 Task: Look for One-way flight tickets for 2 adults, 2 children, in Premium economy from Aswan to San Jose to travel on 20-Dec-2023.  Stops: Any number of stops. Choice of flight is British Airways.  Outbound departure time preference is 10:00.
Action: Mouse moved to (224, 355)
Screenshot: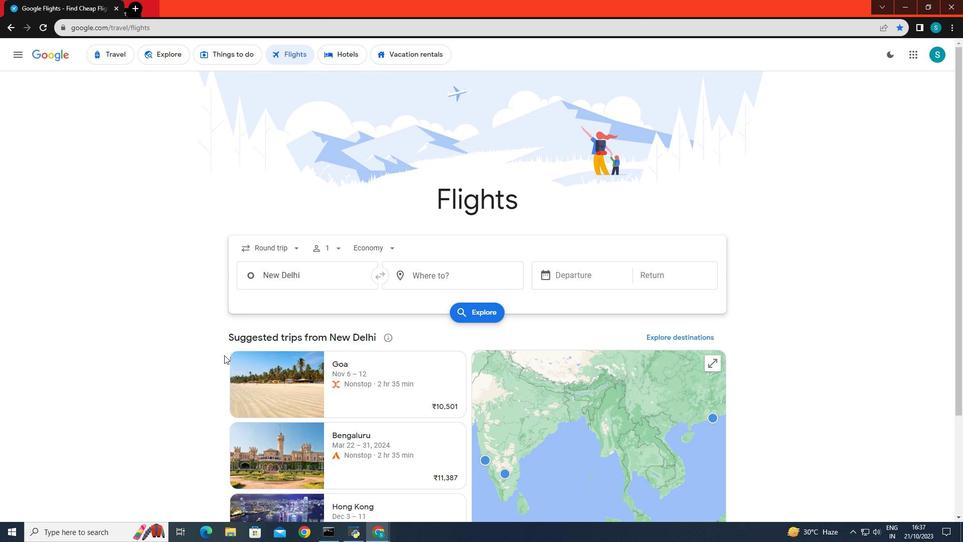 
Action: Mouse scrolled (224, 354) with delta (0, 0)
Screenshot: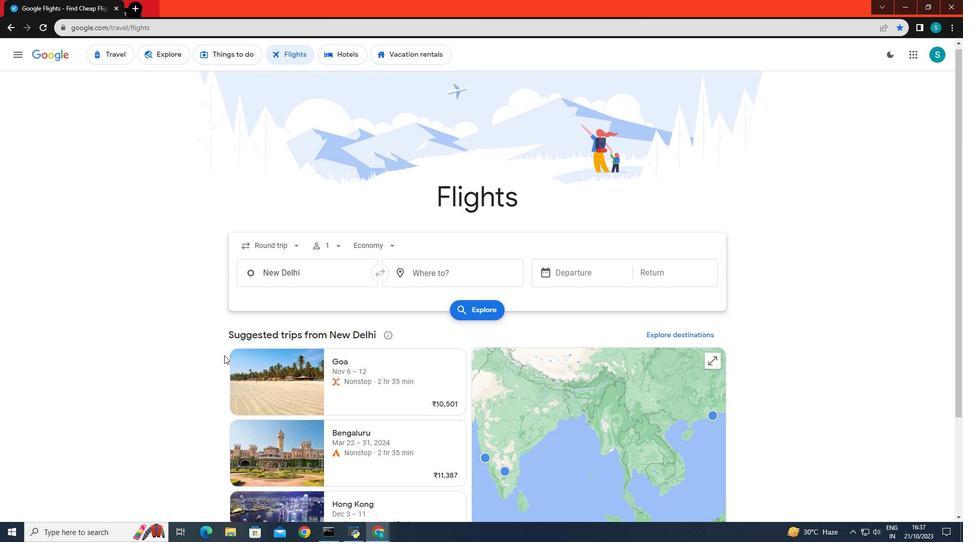 
Action: Mouse scrolled (224, 354) with delta (0, 0)
Screenshot: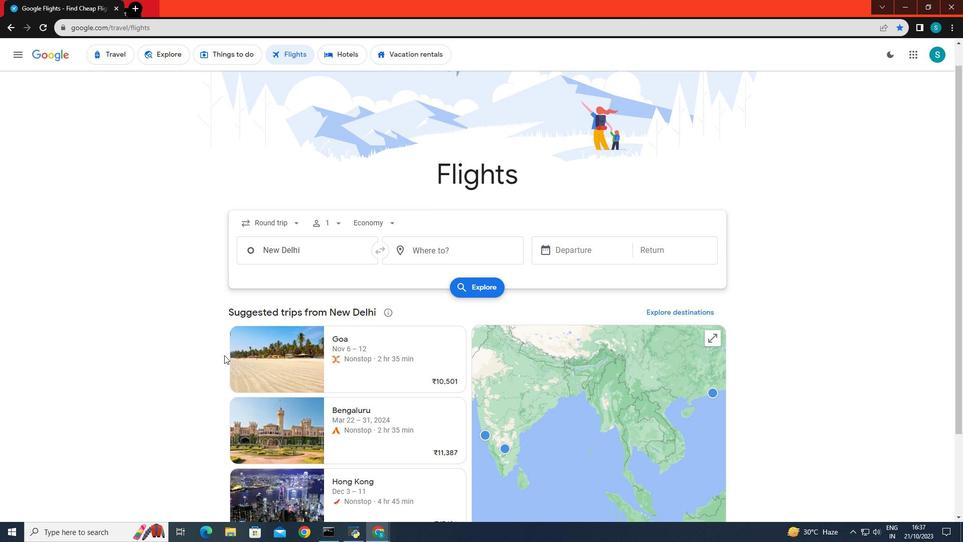
Action: Mouse moved to (286, 144)
Screenshot: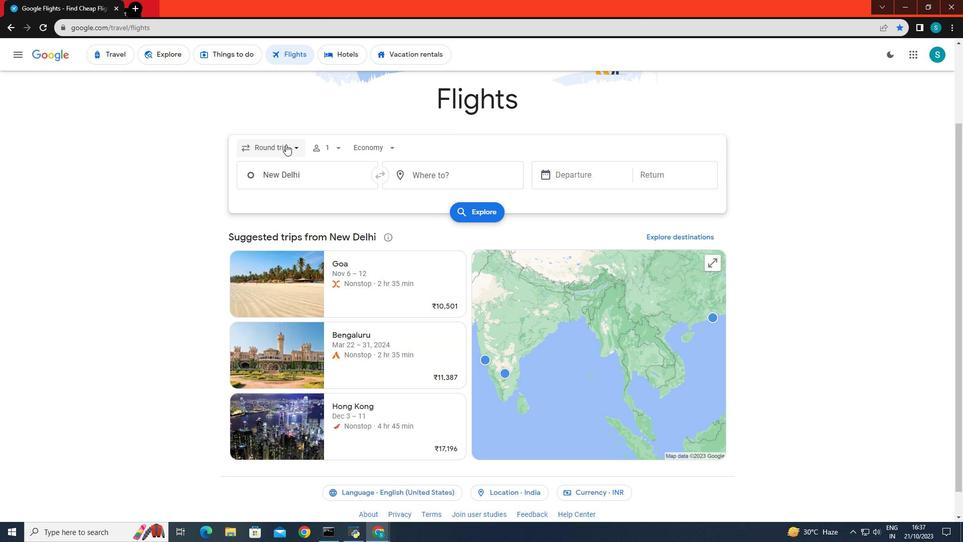 
Action: Mouse pressed left at (286, 144)
Screenshot: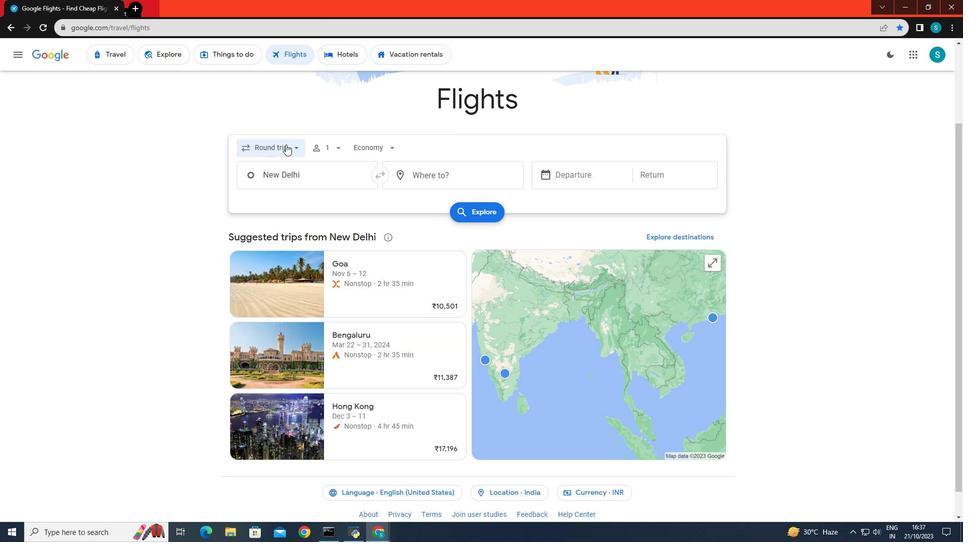 
Action: Mouse moved to (279, 195)
Screenshot: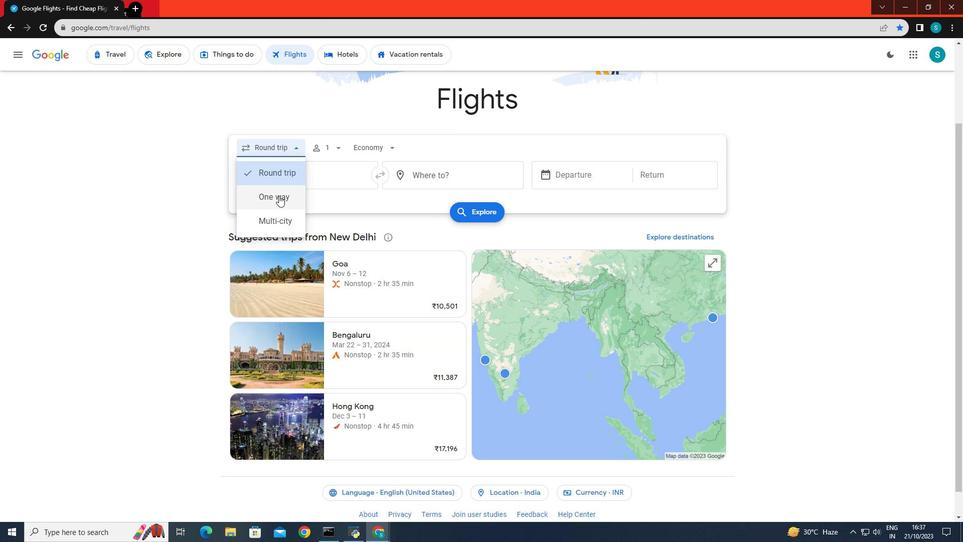 
Action: Mouse pressed left at (279, 195)
Screenshot: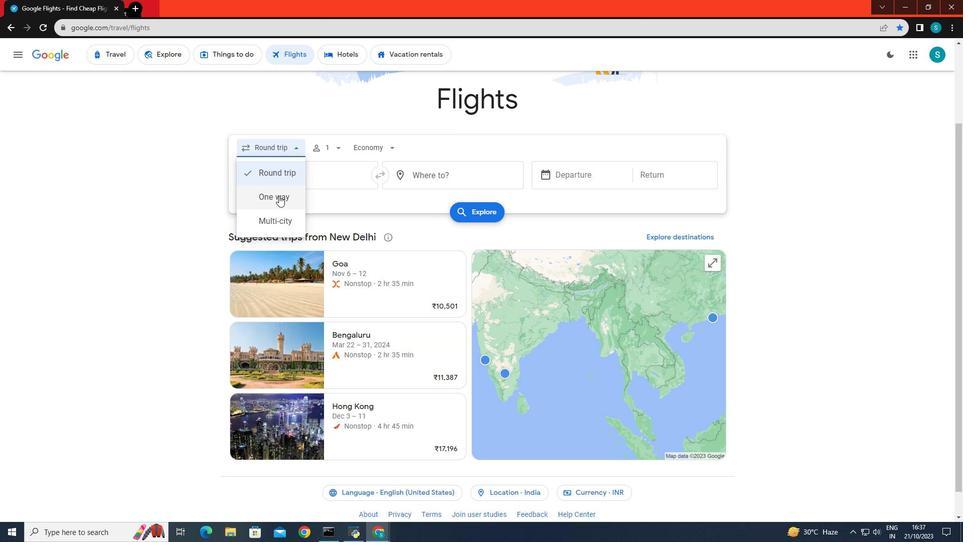 
Action: Mouse moved to (331, 143)
Screenshot: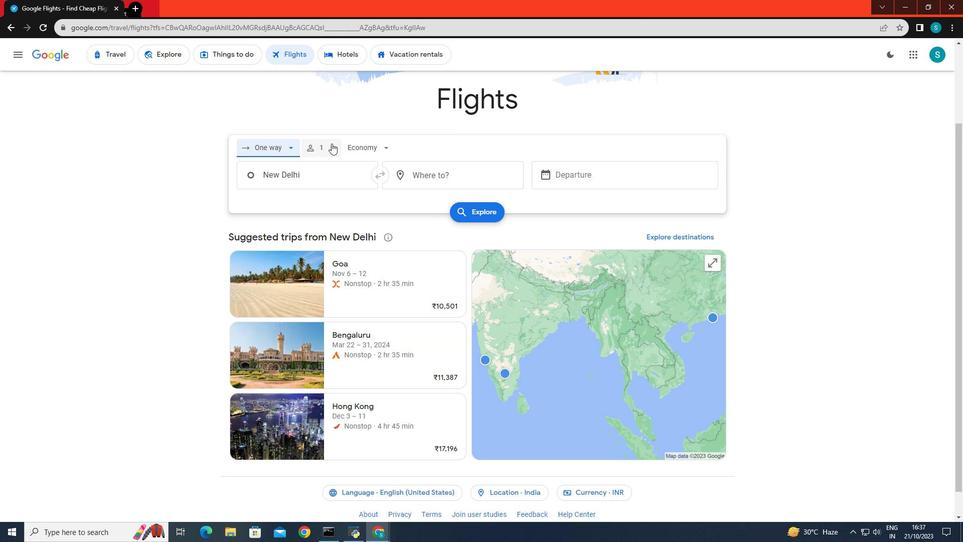 
Action: Mouse pressed left at (331, 143)
Screenshot: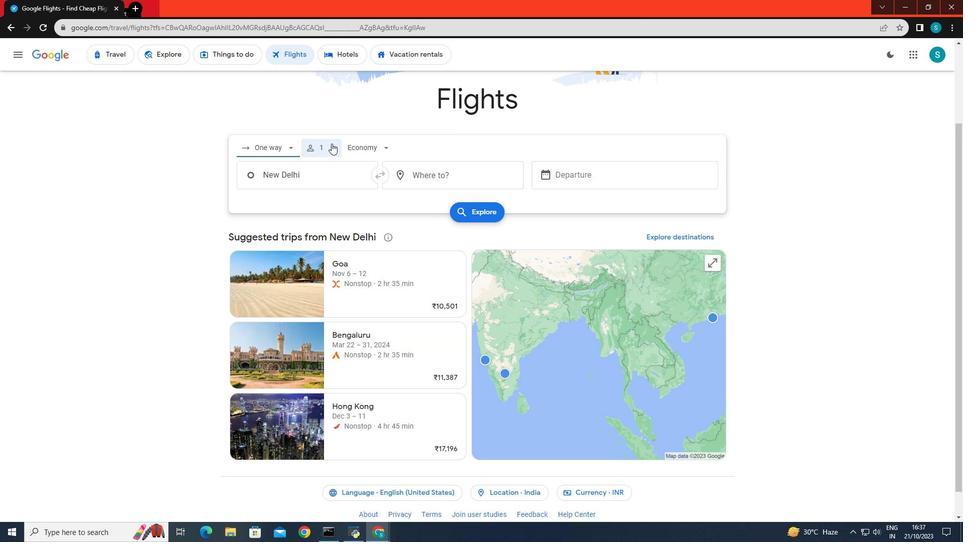 
Action: Mouse moved to (408, 171)
Screenshot: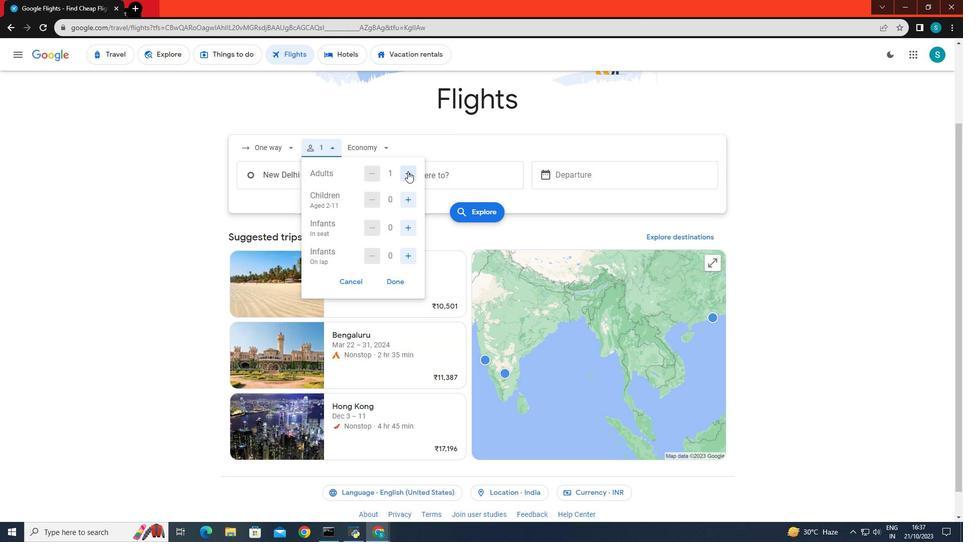 
Action: Mouse pressed left at (408, 171)
Screenshot: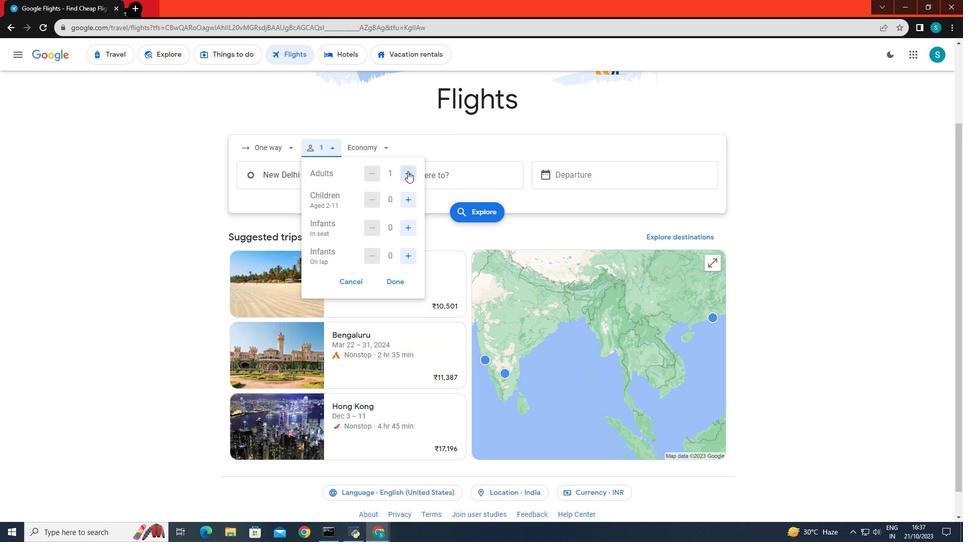 
Action: Mouse moved to (408, 201)
Screenshot: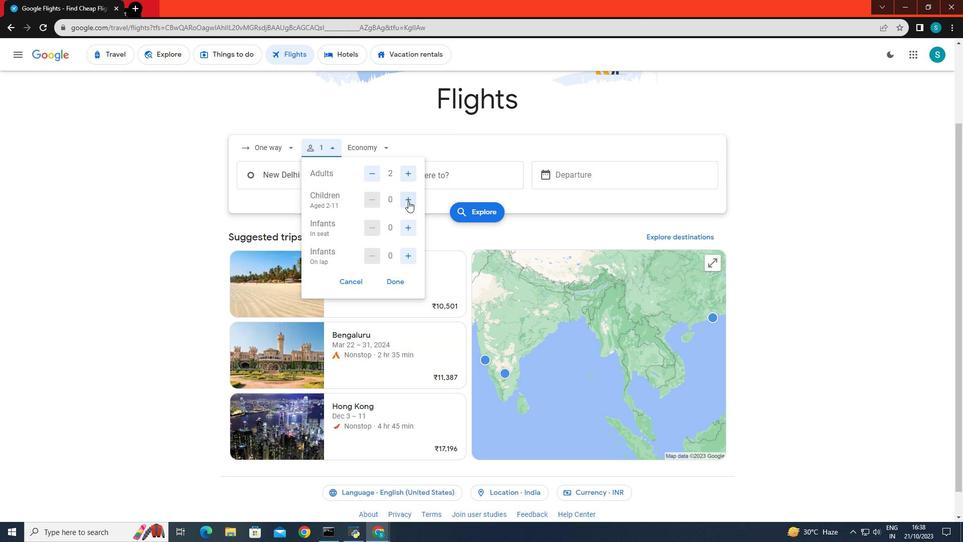 
Action: Mouse pressed left at (408, 201)
Screenshot: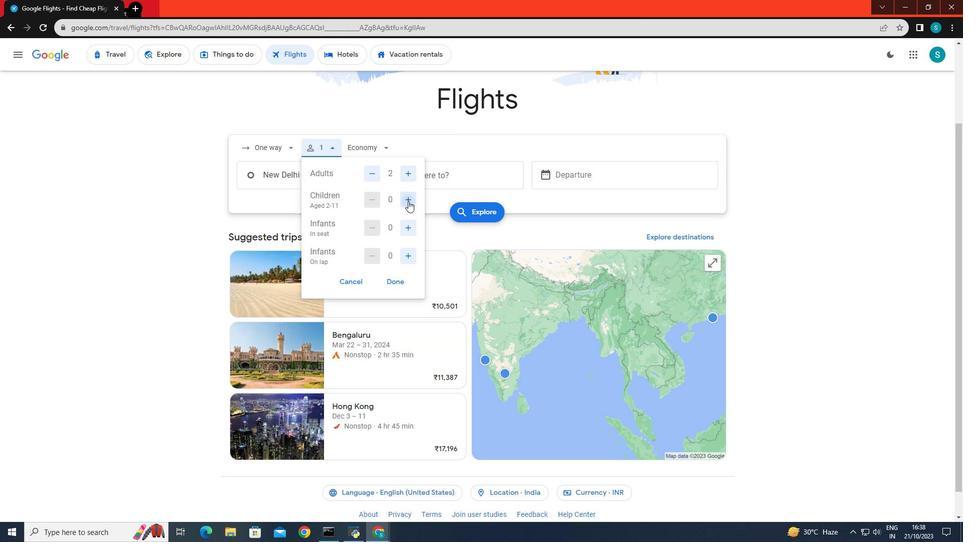 
Action: Mouse pressed left at (408, 201)
Screenshot: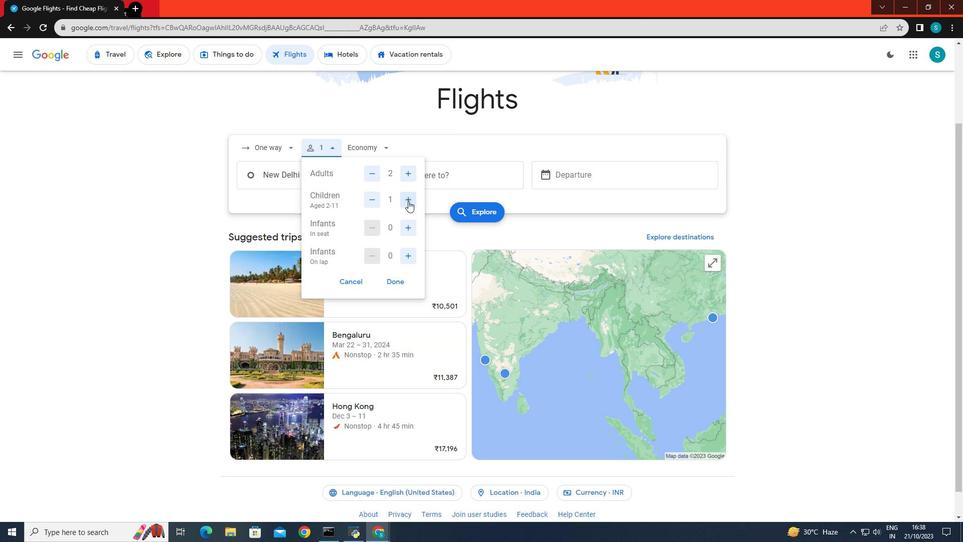 
Action: Mouse moved to (399, 284)
Screenshot: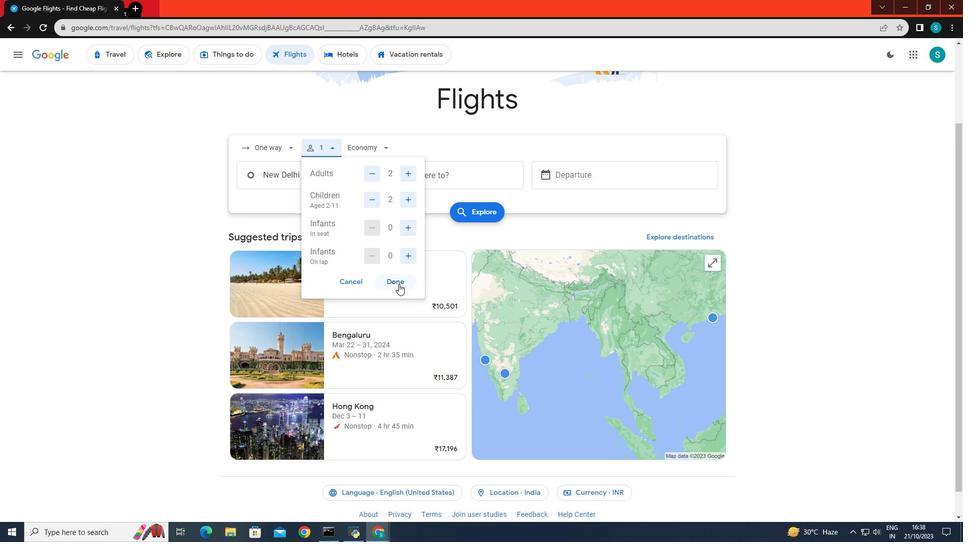 
Action: Mouse pressed left at (399, 284)
Screenshot: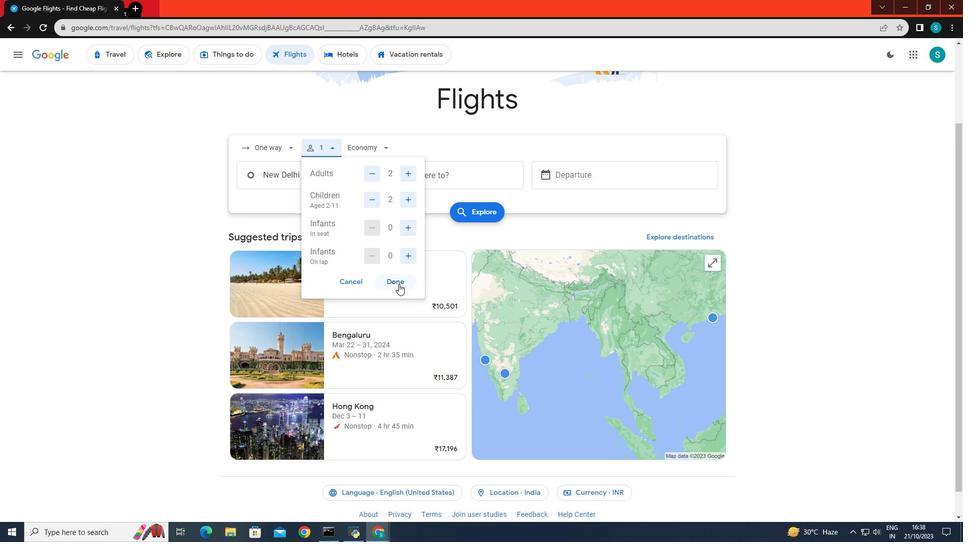 
Action: Mouse moved to (385, 145)
Screenshot: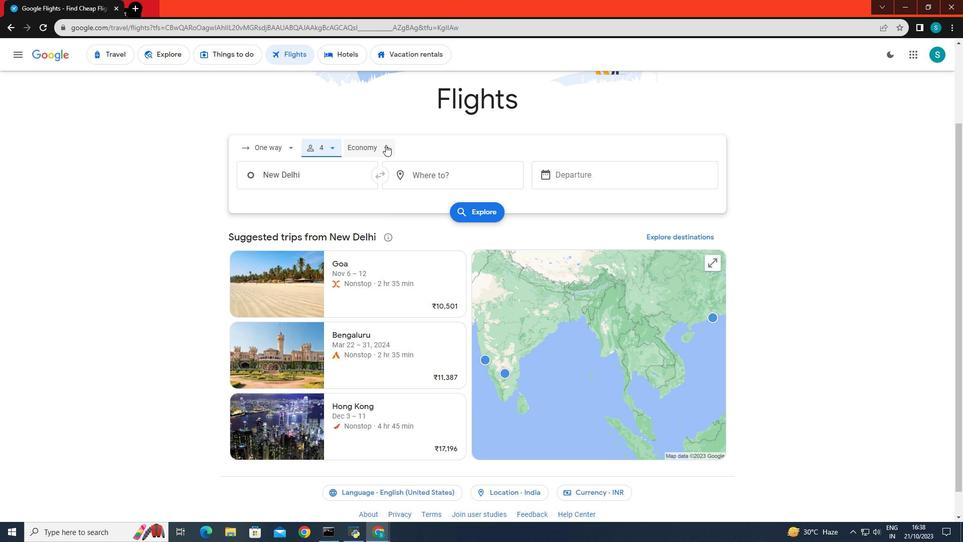 
Action: Mouse pressed left at (385, 145)
Screenshot: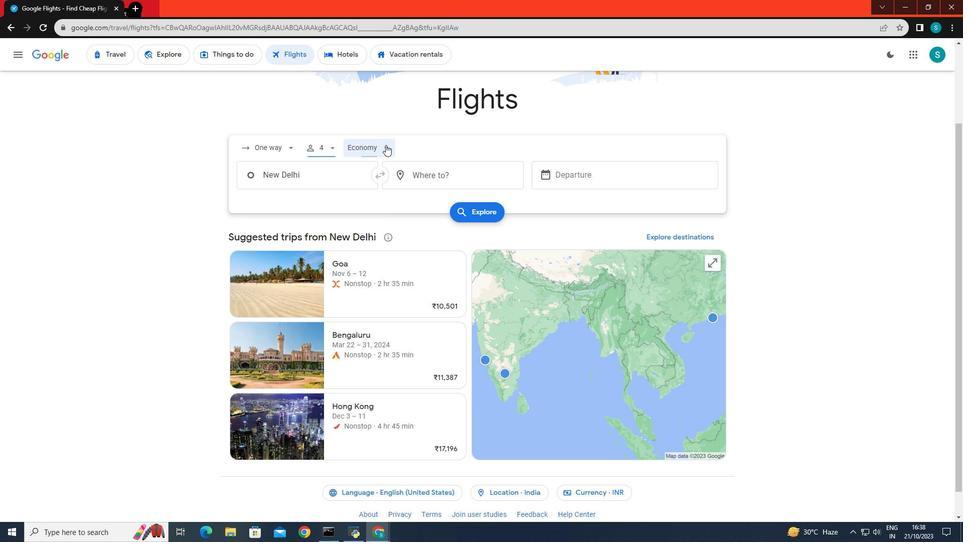 
Action: Mouse moved to (385, 198)
Screenshot: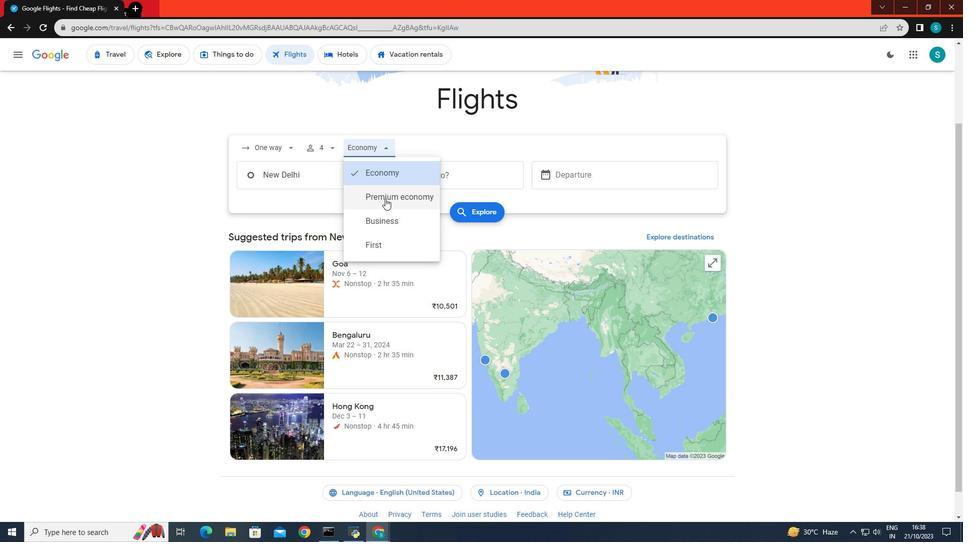 
Action: Mouse pressed left at (385, 198)
Screenshot: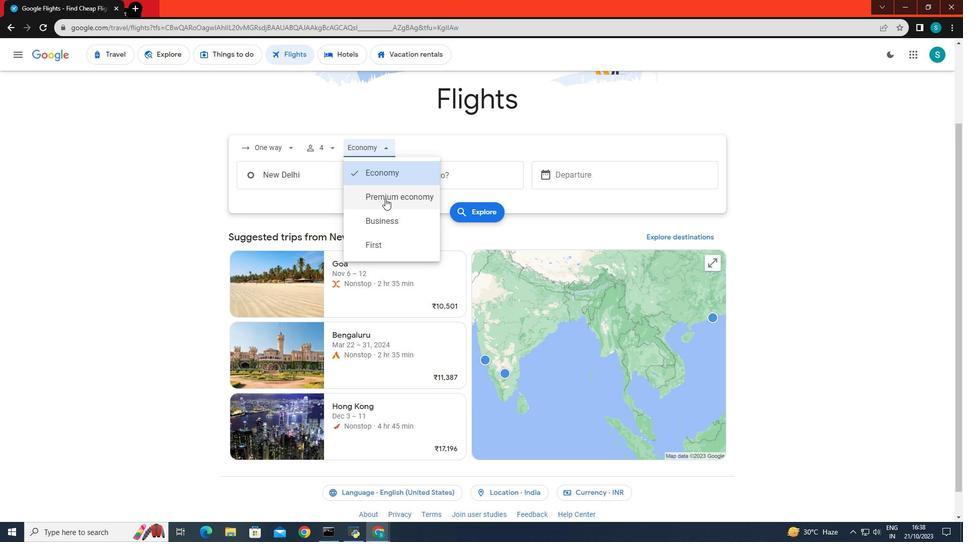 
Action: Mouse moved to (348, 175)
Screenshot: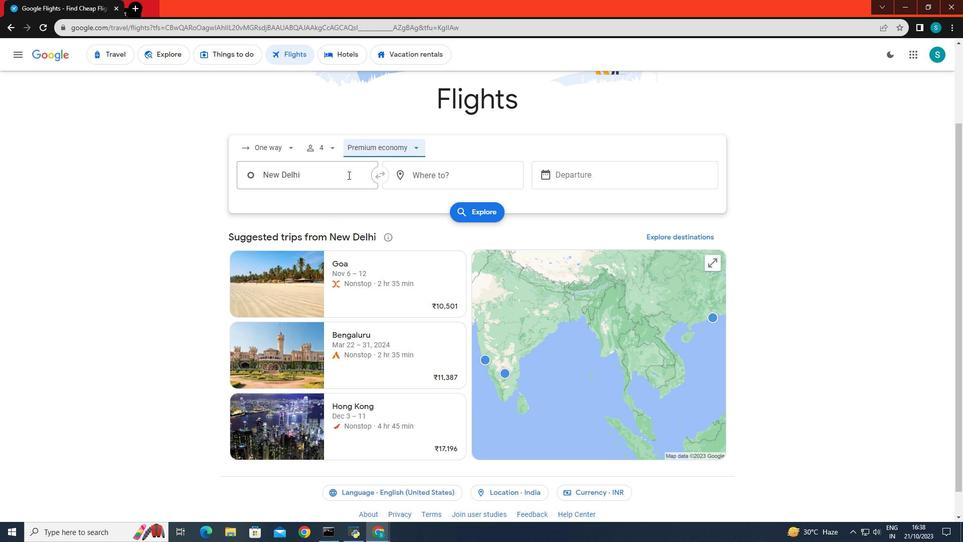 
Action: Mouse pressed left at (348, 175)
Screenshot: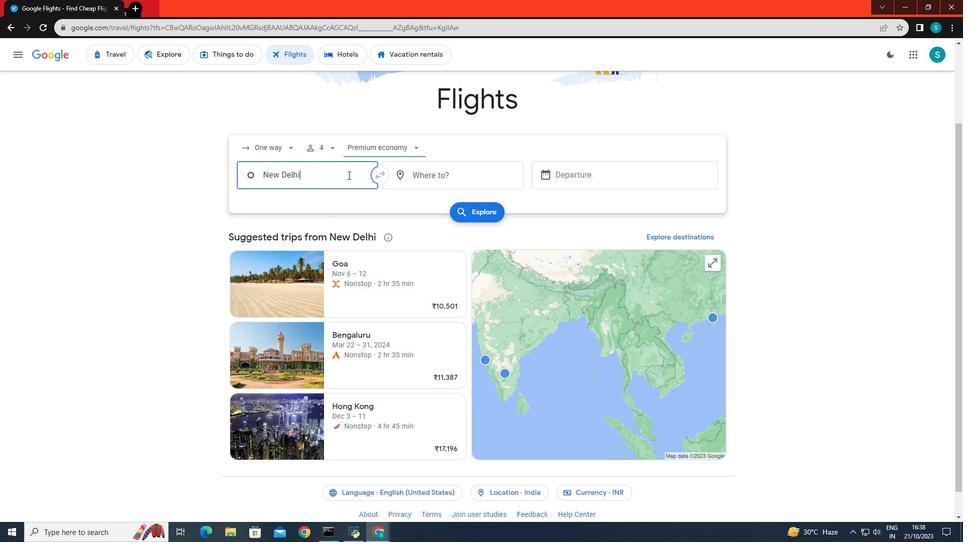 
Action: Key pressed <Key.backspace><Key.caps_lock>A<Key.backspace><Key.caps_lock>a<Key.caps_lock>SWA
Screenshot: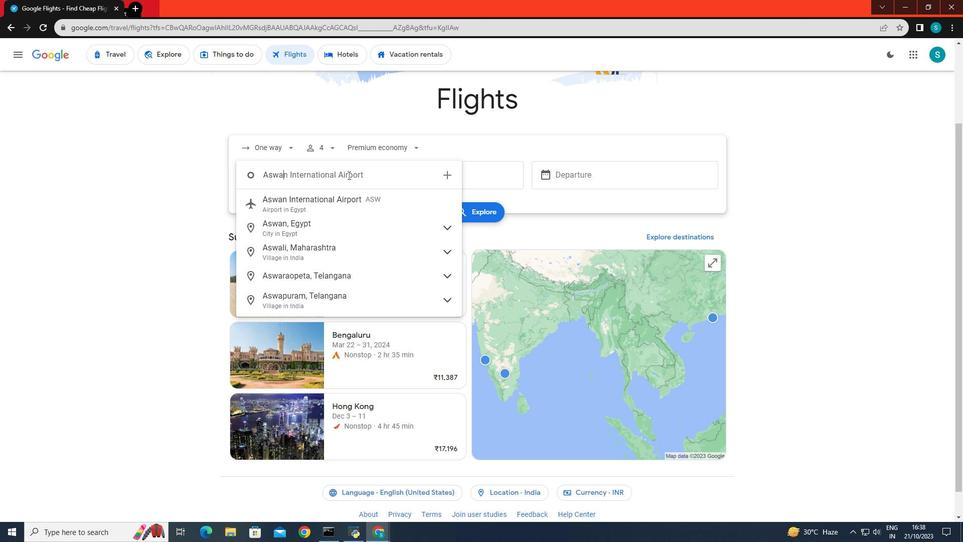 
Action: Mouse moved to (329, 226)
Screenshot: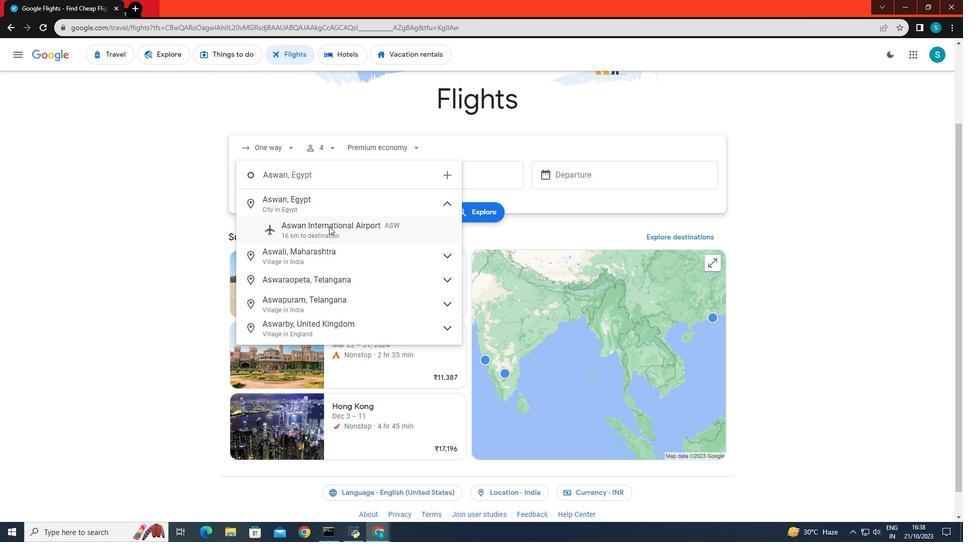 
Action: Mouse pressed left at (329, 226)
Screenshot: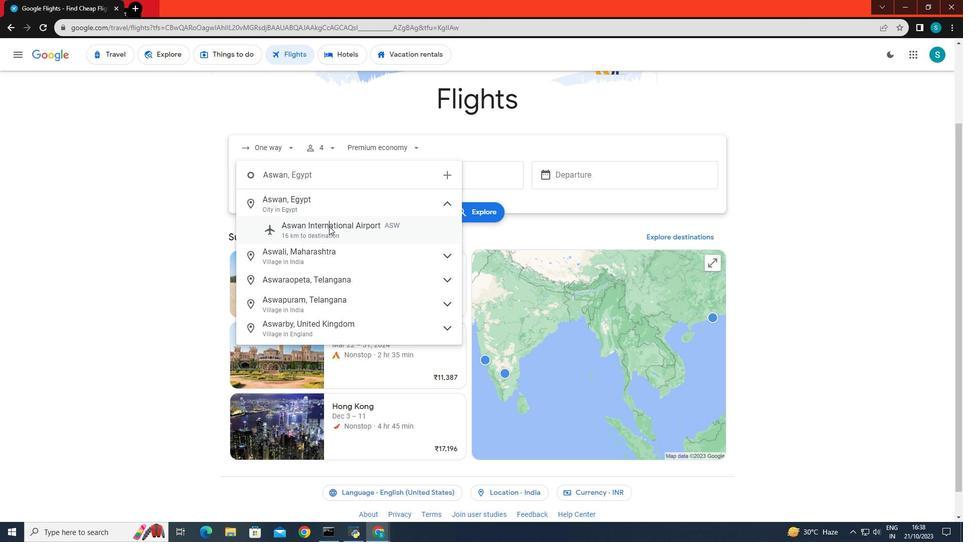 
Action: Mouse moved to (417, 175)
Screenshot: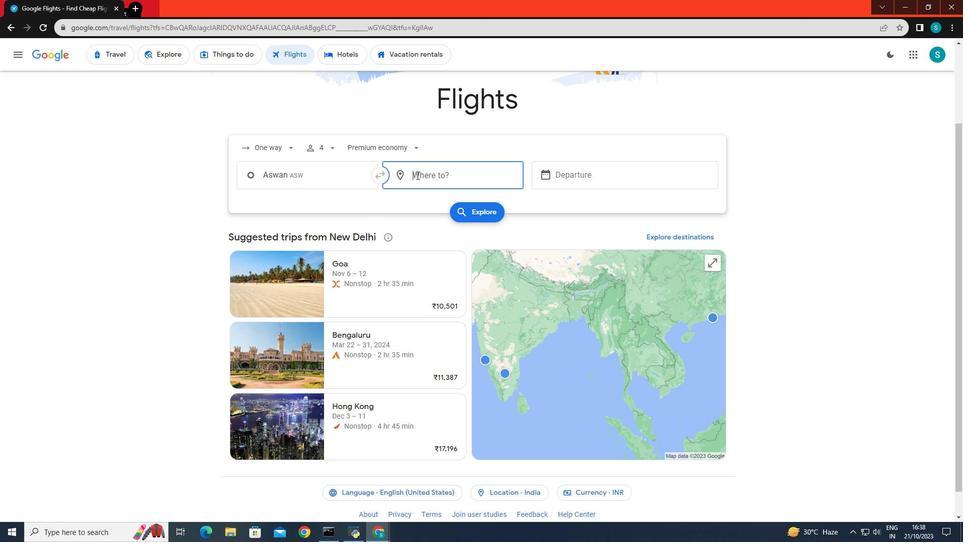 
Action: Mouse pressed left at (417, 175)
Screenshot: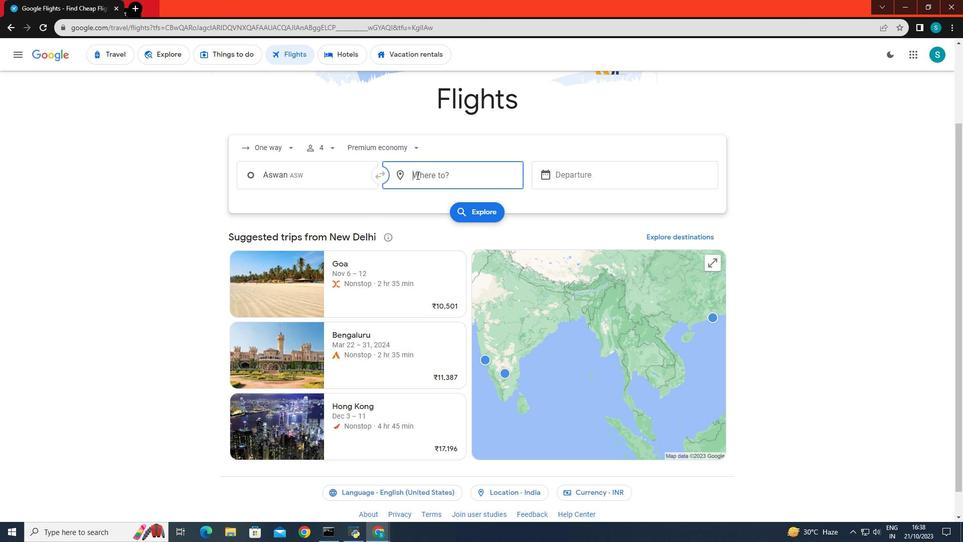 
Action: Key pressed <Key.caps_lock>s<Key.caps_lock>N<Key.backspace>AN<Key.space><Key.caps_lock>joe<Key.backspace><Key.backspace><Key.caps_lock>OSE
Screenshot: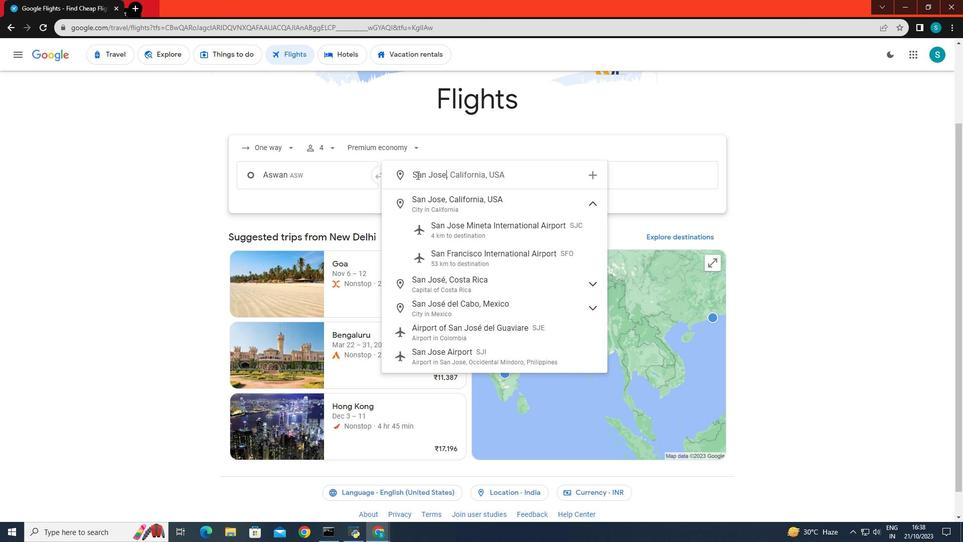 
Action: Mouse moved to (436, 231)
Screenshot: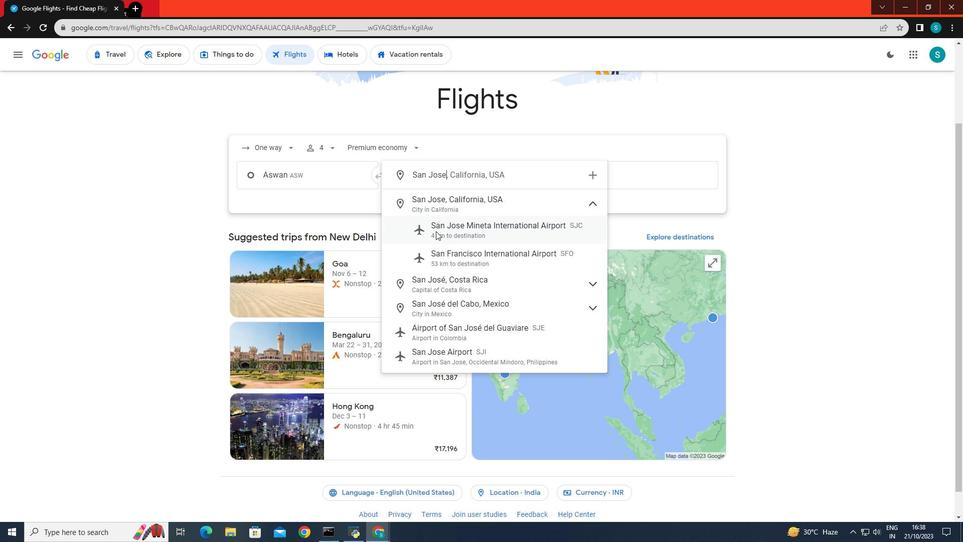 
Action: Mouse pressed left at (436, 231)
Screenshot: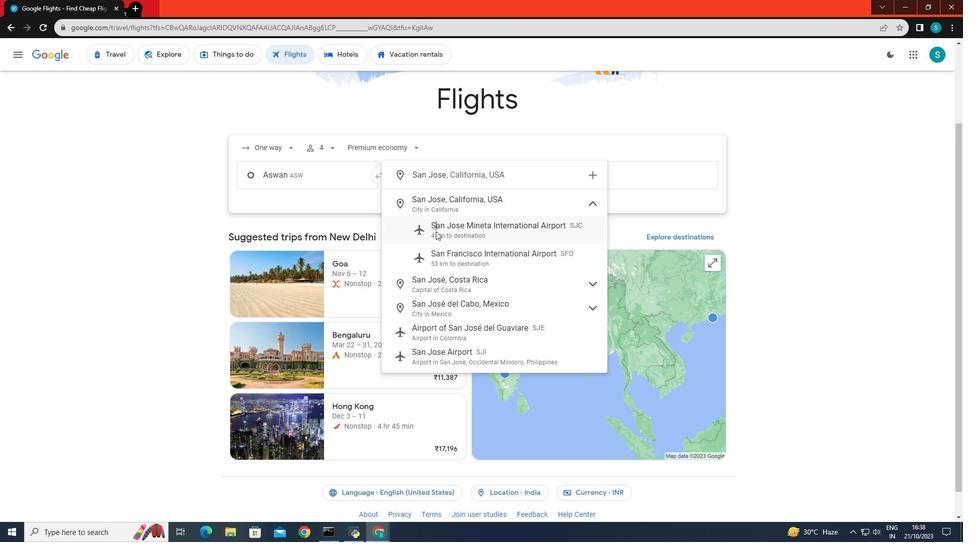 
Action: Mouse moved to (573, 176)
Screenshot: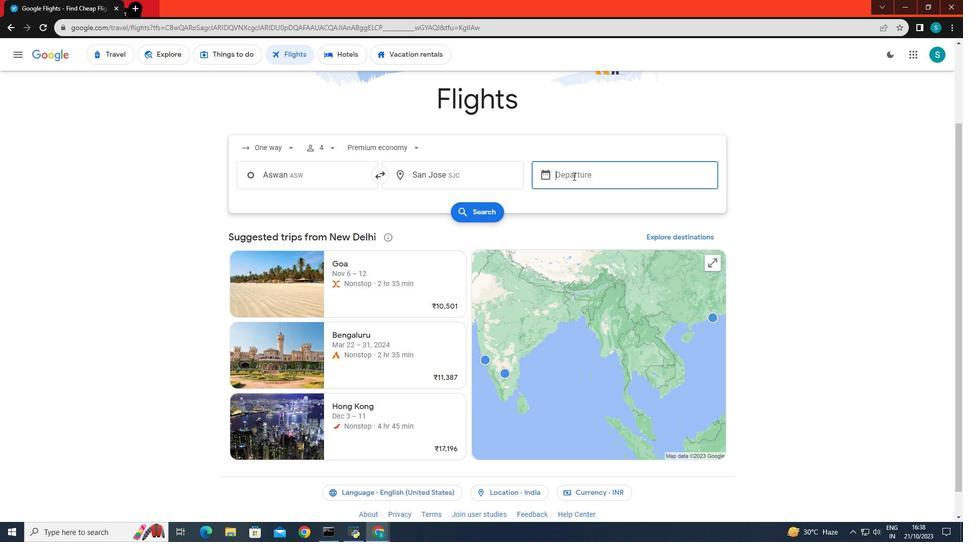 
Action: Mouse pressed left at (573, 176)
Screenshot: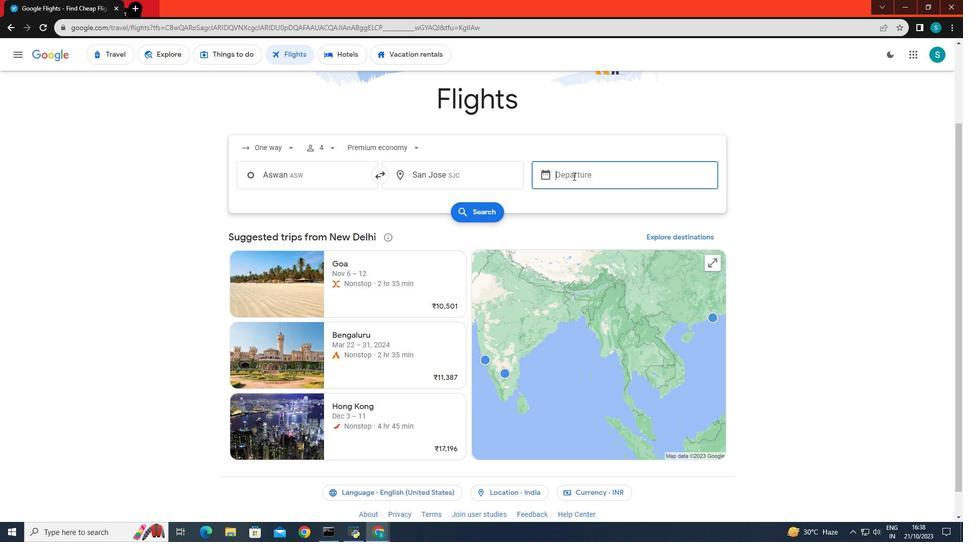 
Action: Mouse moved to (729, 301)
Screenshot: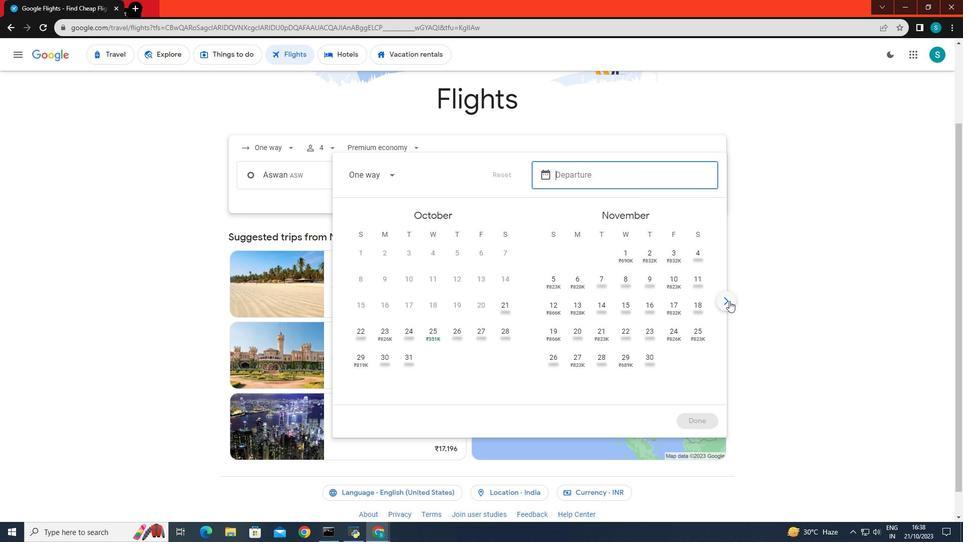 
Action: Mouse pressed left at (729, 301)
Screenshot: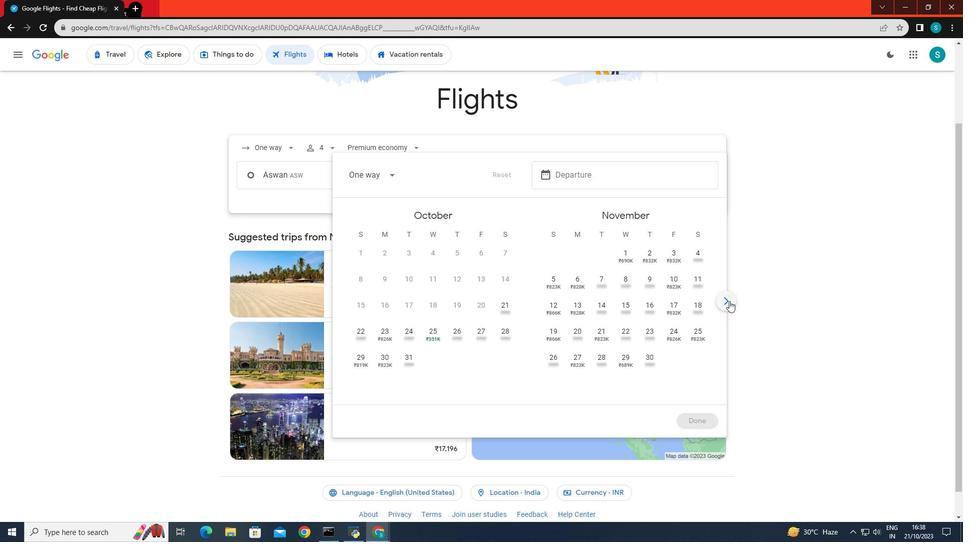 
Action: Mouse moved to (620, 335)
Screenshot: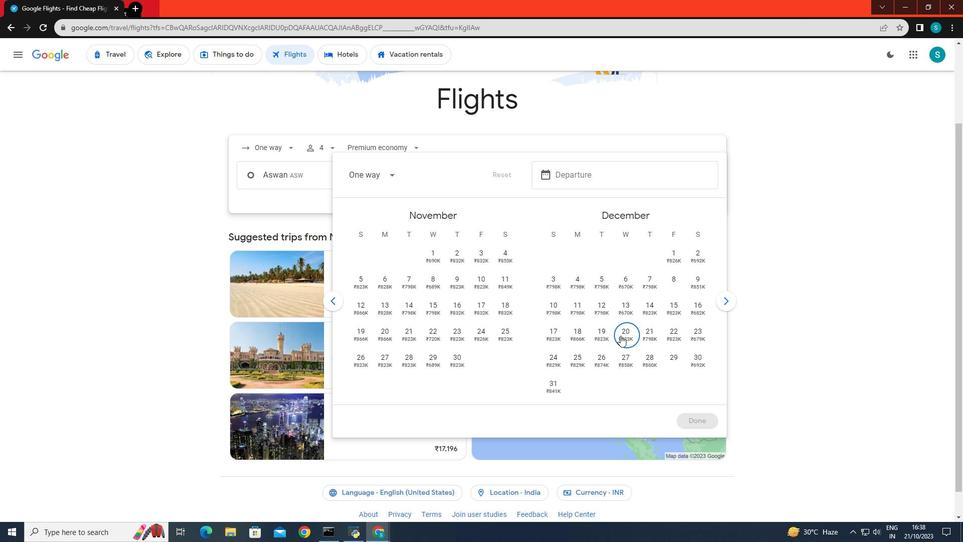 
Action: Mouse pressed left at (620, 335)
Screenshot: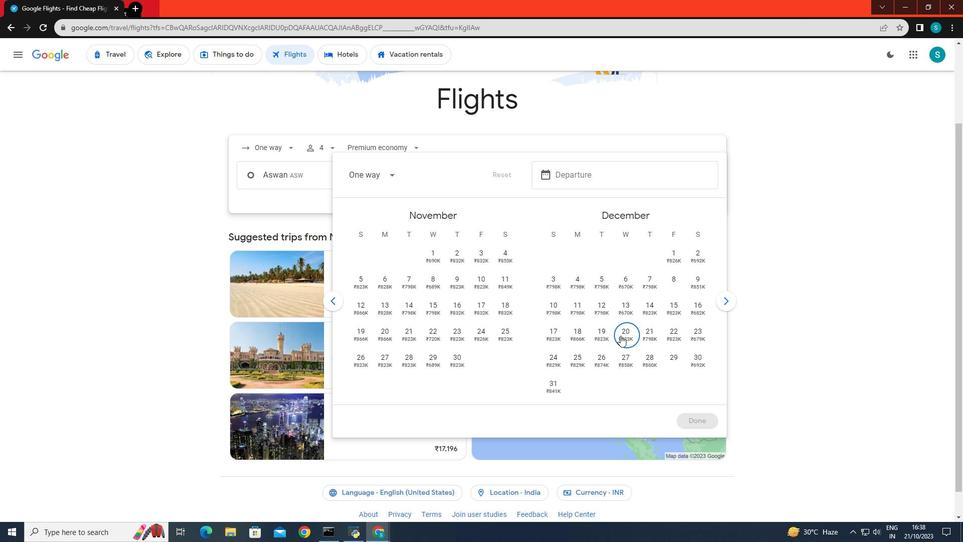
Action: Mouse moved to (697, 417)
Screenshot: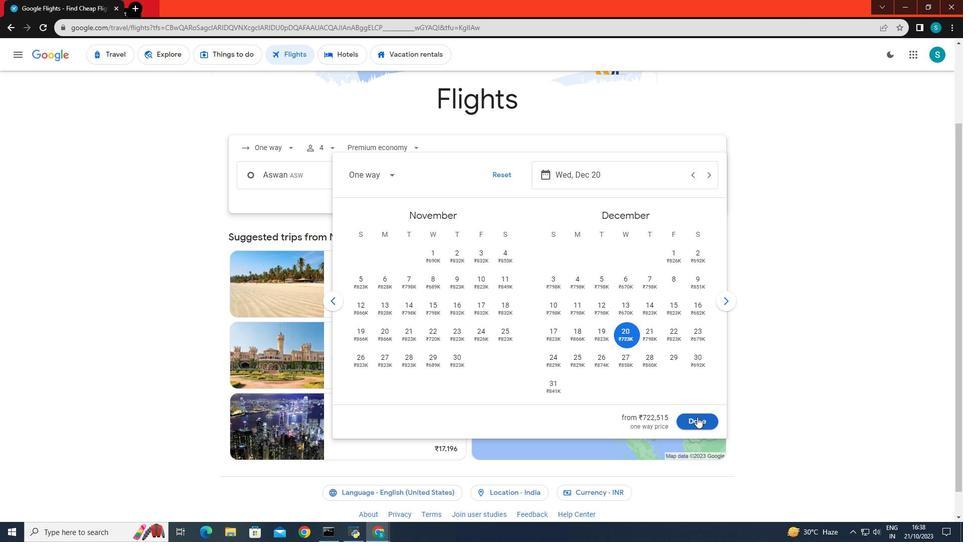 
Action: Mouse pressed left at (697, 417)
Screenshot: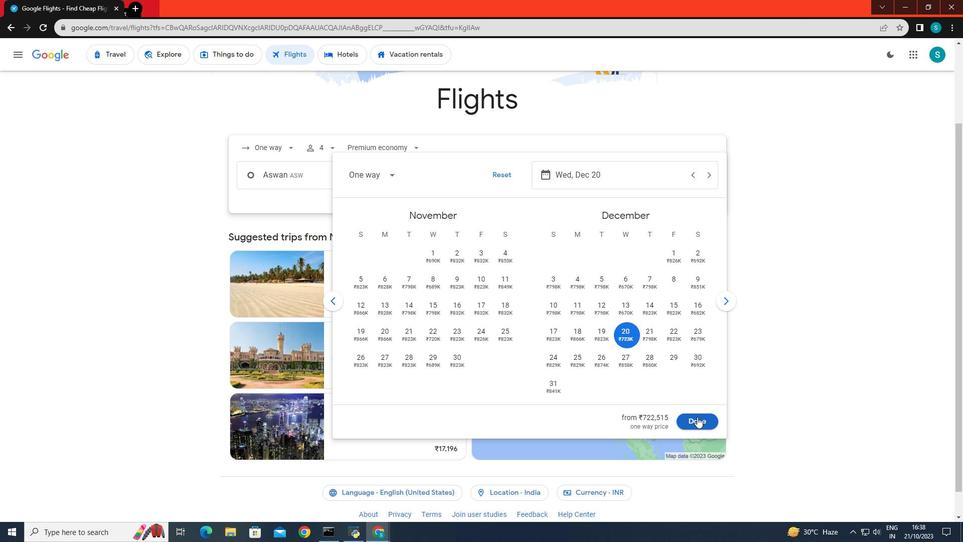 
Action: Mouse moved to (492, 212)
Screenshot: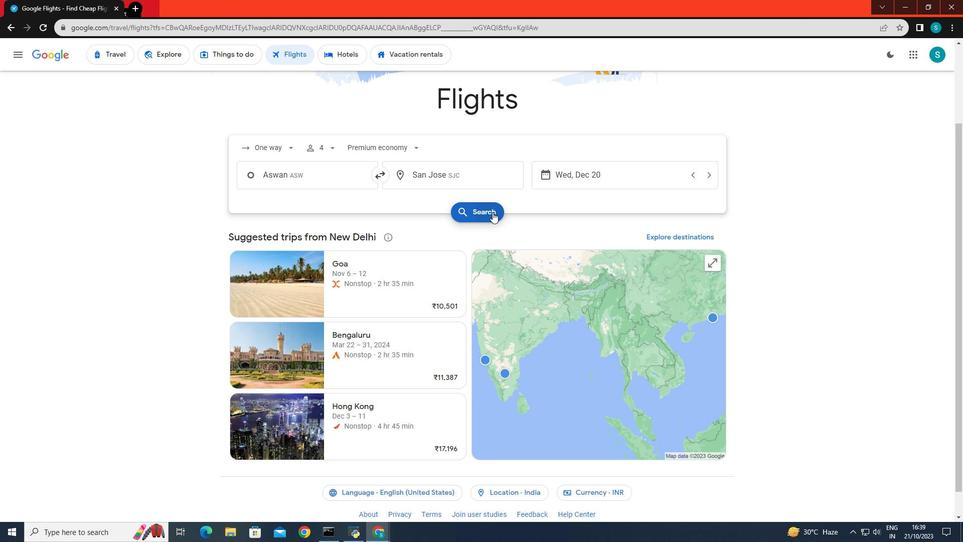 
Action: Mouse pressed left at (492, 212)
Screenshot: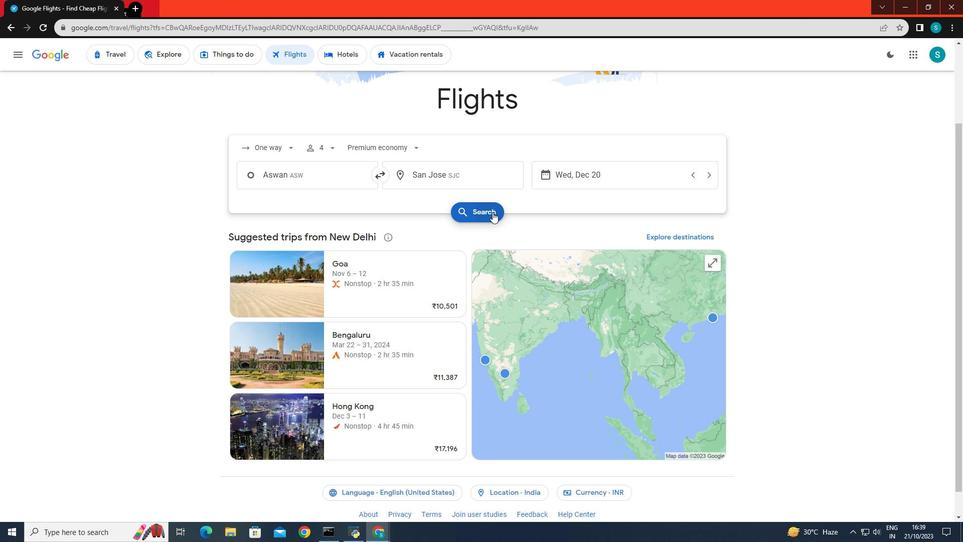 
Action: Mouse moved to (318, 149)
Screenshot: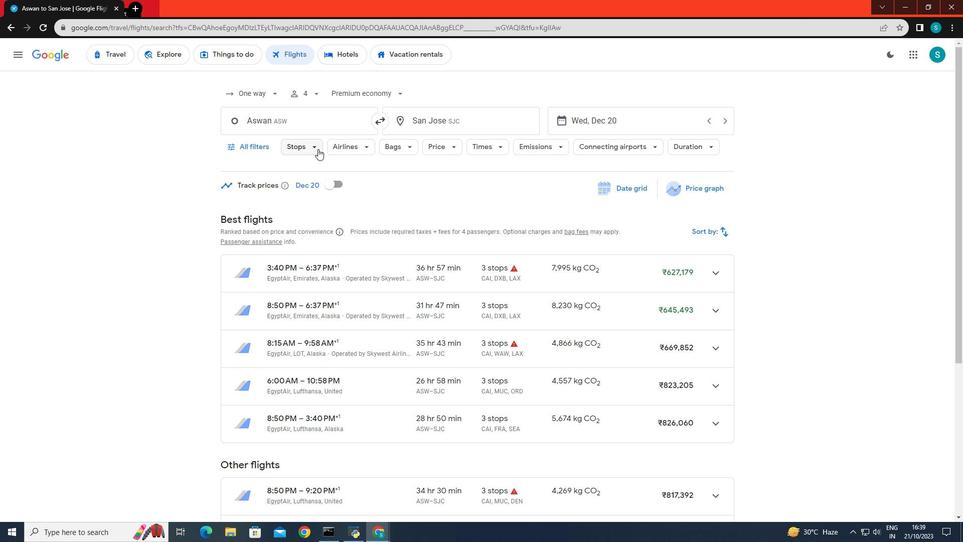 
Action: Mouse pressed left at (318, 149)
Screenshot: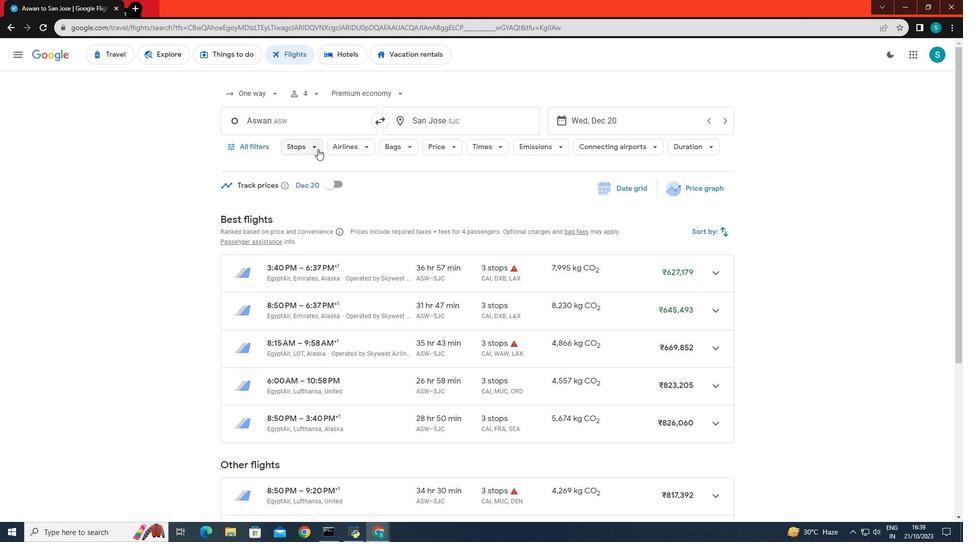 
Action: Mouse moved to (304, 197)
Screenshot: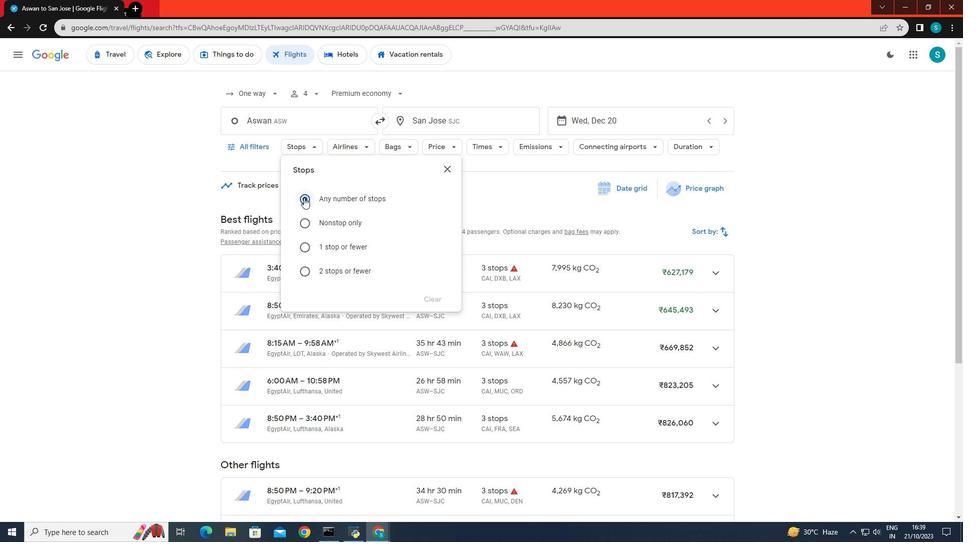 
Action: Mouse pressed left at (304, 197)
Screenshot: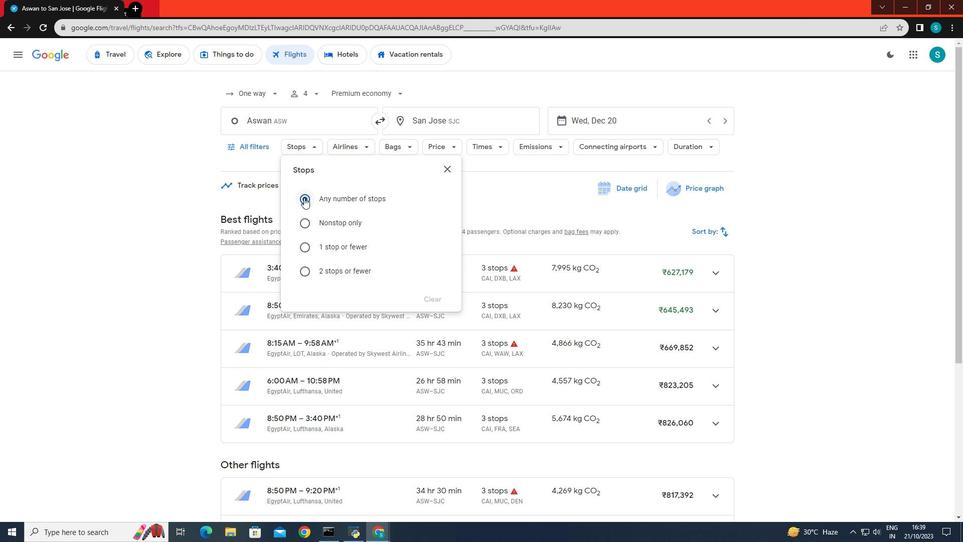 
Action: Mouse moved to (93, 198)
Screenshot: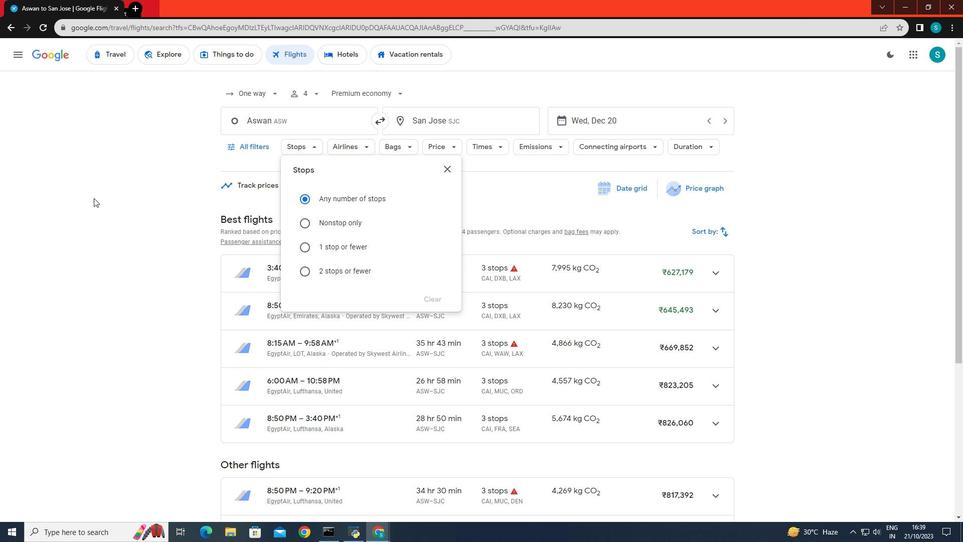 
Action: Mouse pressed left at (93, 198)
Screenshot: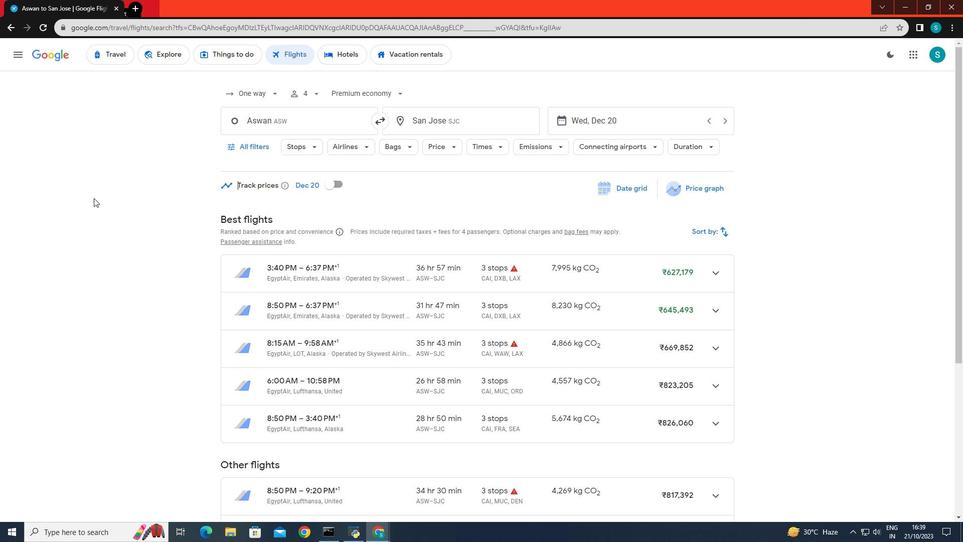 
Action: Mouse moved to (371, 145)
Screenshot: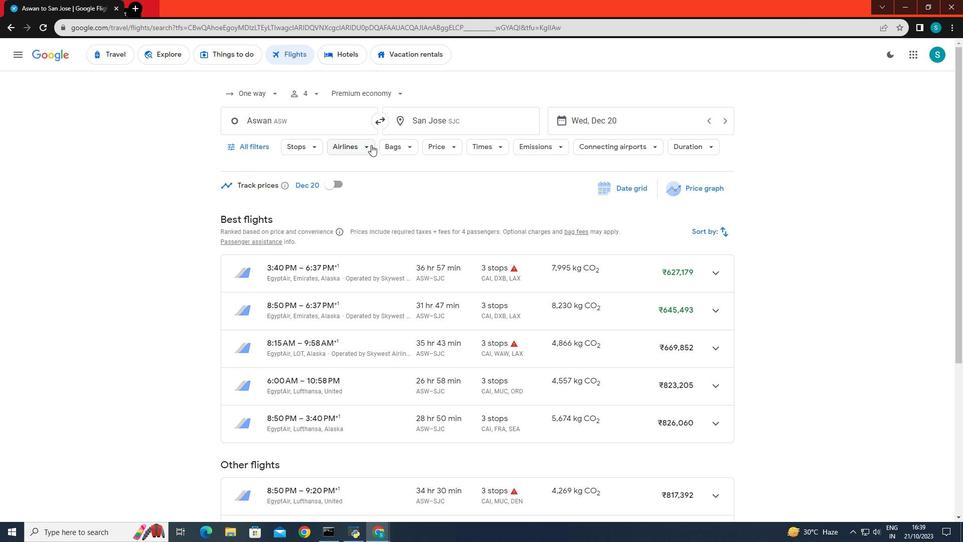 
Action: Mouse pressed left at (371, 145)
Screenshot: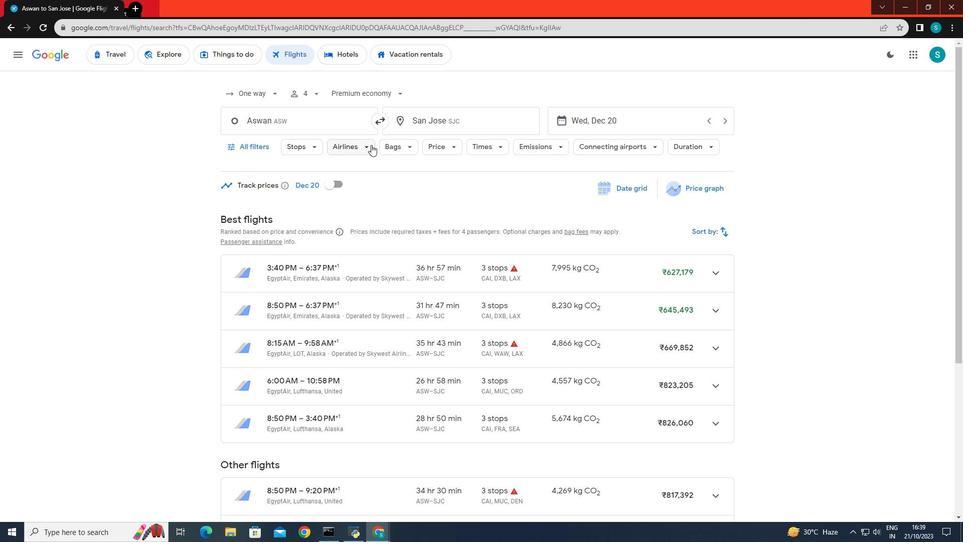 
Action: Mouse moved to (361, 318)
Screenshot: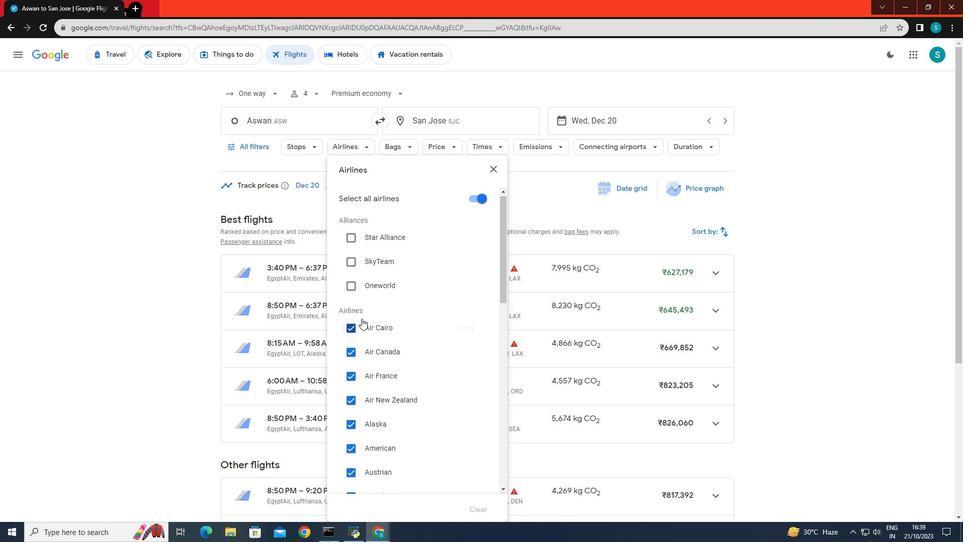 
Action: Mouse scrolled (361, 318) with delta (0, 0)
Screenshot: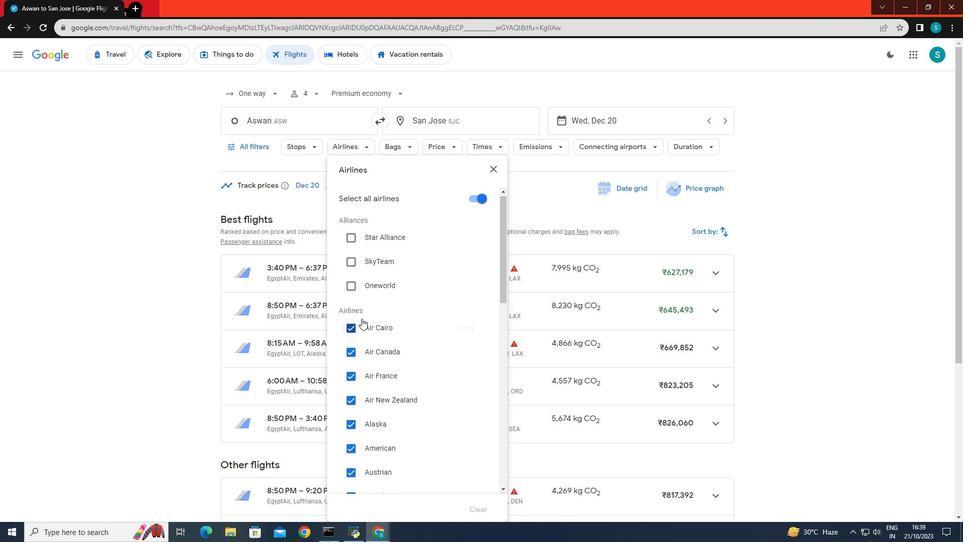 
Action: Mouse scrolled (361, 318) with delta (0, 0)
Screenshot: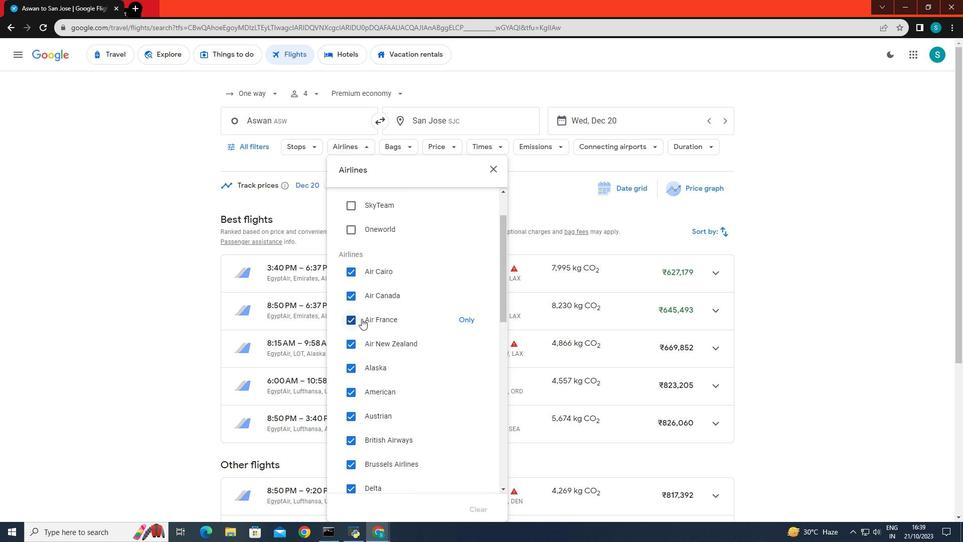 
Action: Mouse scrolled (361, 318) with delta (0, 0)
Screenshot: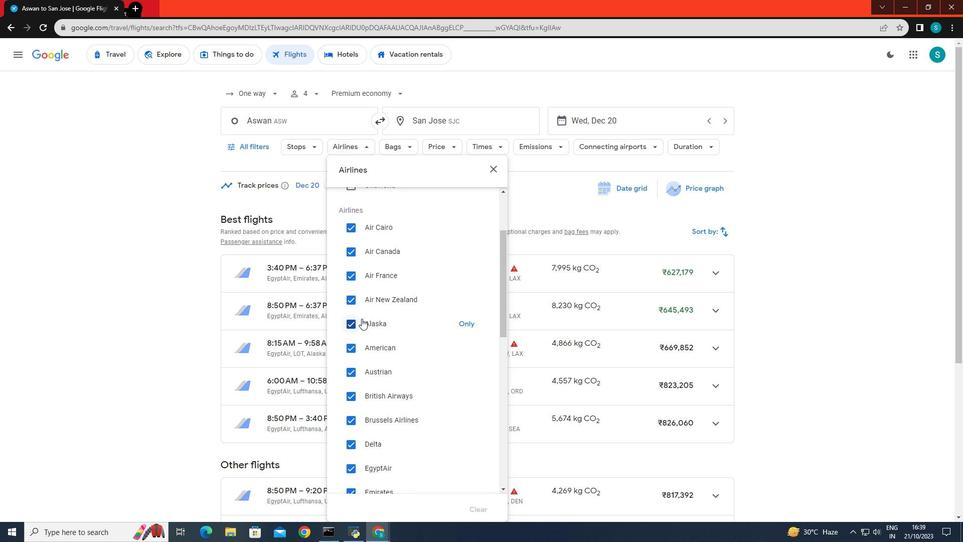 
Action: Mouse scrolled (361, 318) with delta (0, 0)
Screenshot: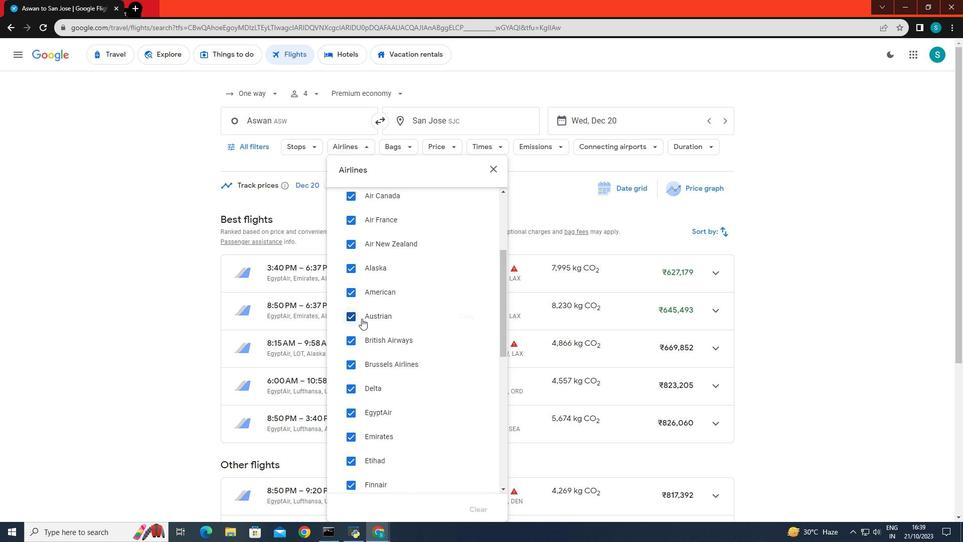 
Action: Mouse scrolled (361, 318) with delta (0, 0)
Screenshot: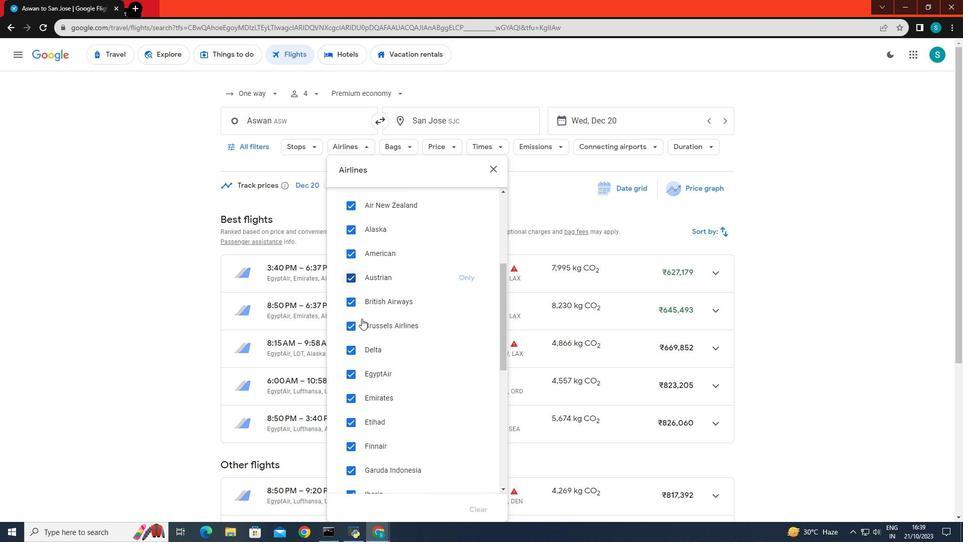 
Action: Mouse moved to (460, 242)
Screenshot: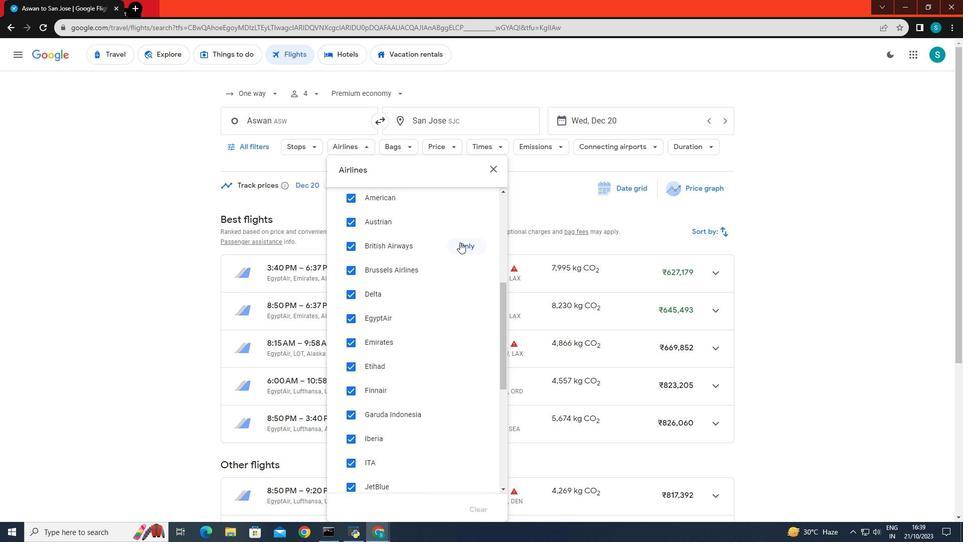 
Action: Mouse pressed left at (460, 242)
Screenshot: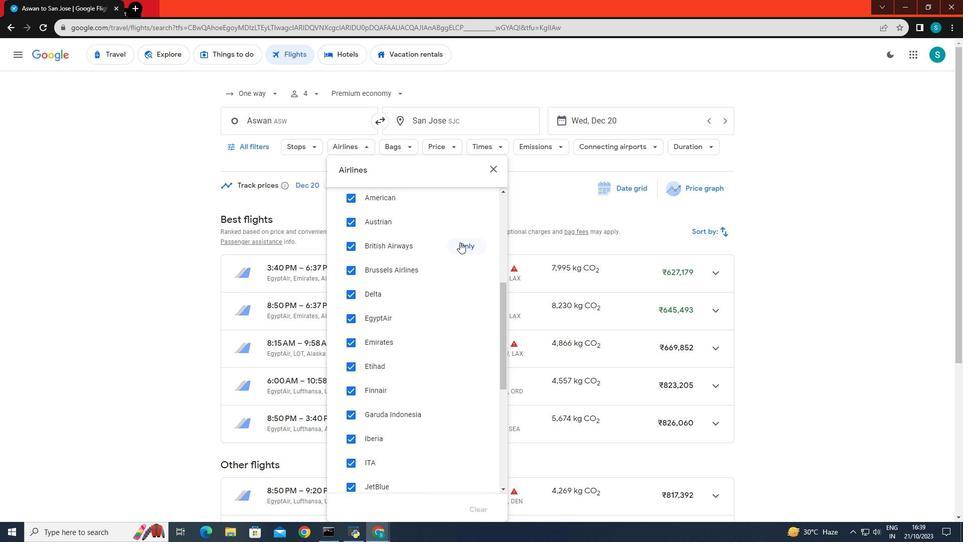 
Action: Mouse moved to (617, 270)
Screenshot: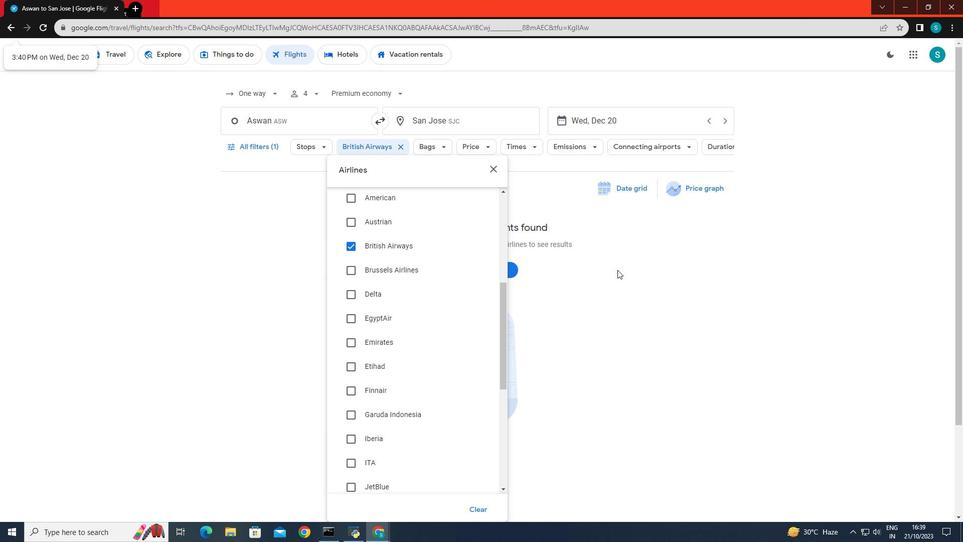 
Action: Mouse pressed left at (617, 270)
Screenshot: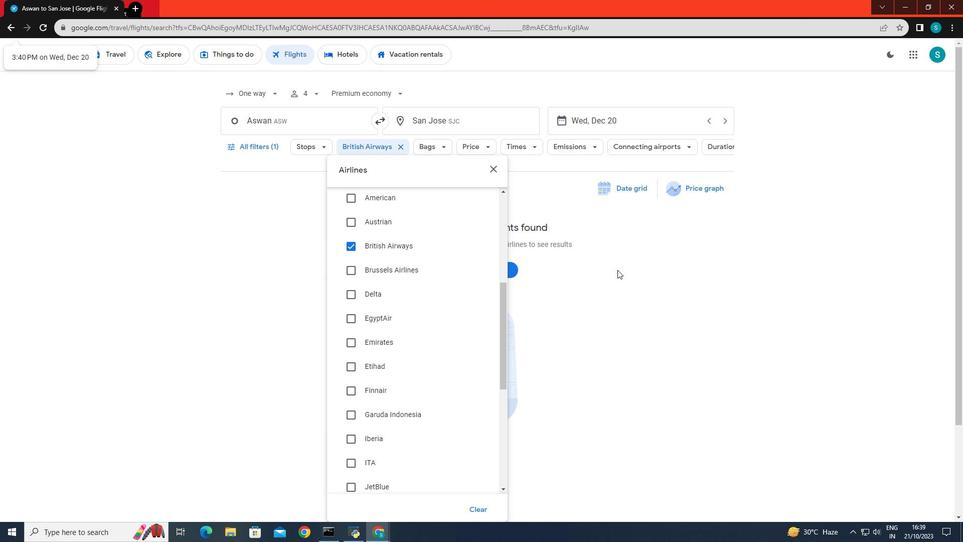 
Action: Mouse moved to (517, 149)
Screenshot: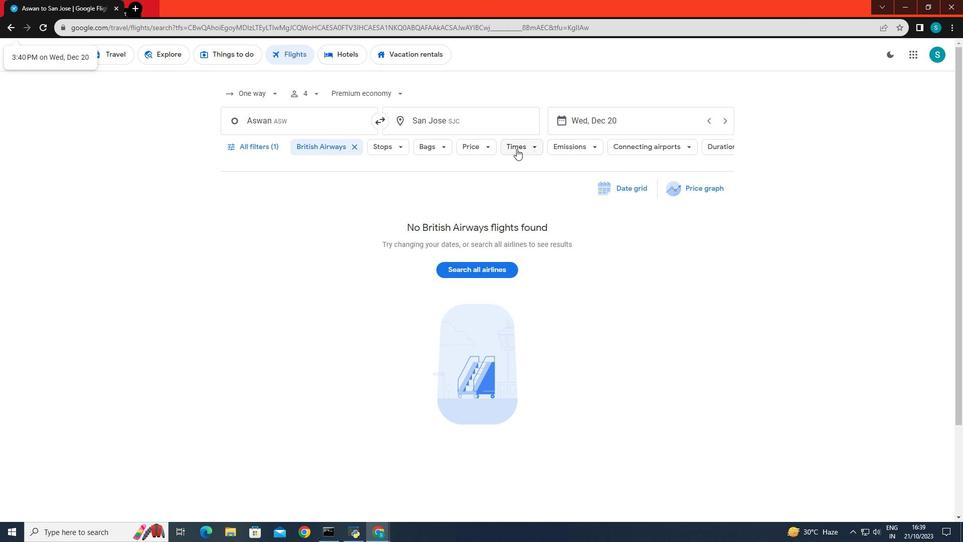 
Action: Mouse pressed left at (517, 149)
Screenshot: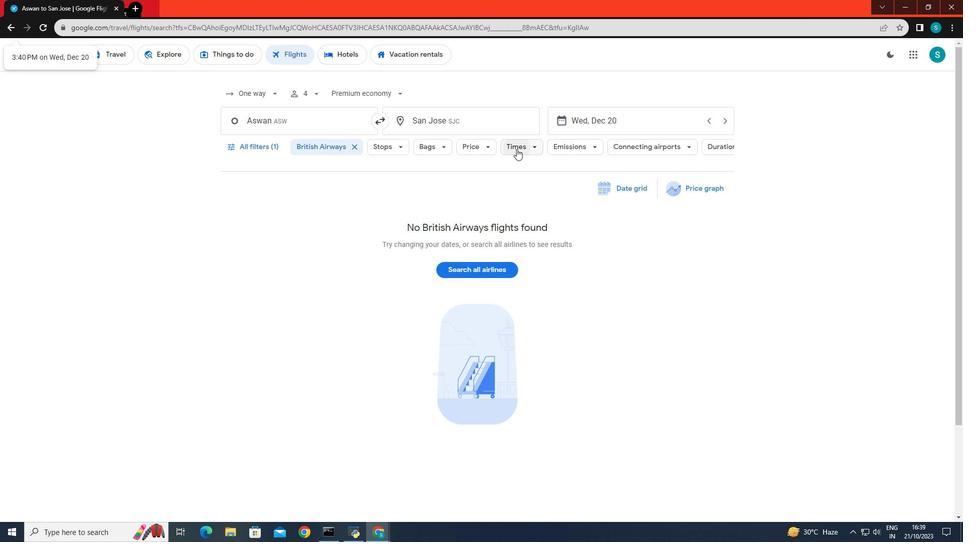 
Action: Mouse moved to (519, 242)
Screenshot: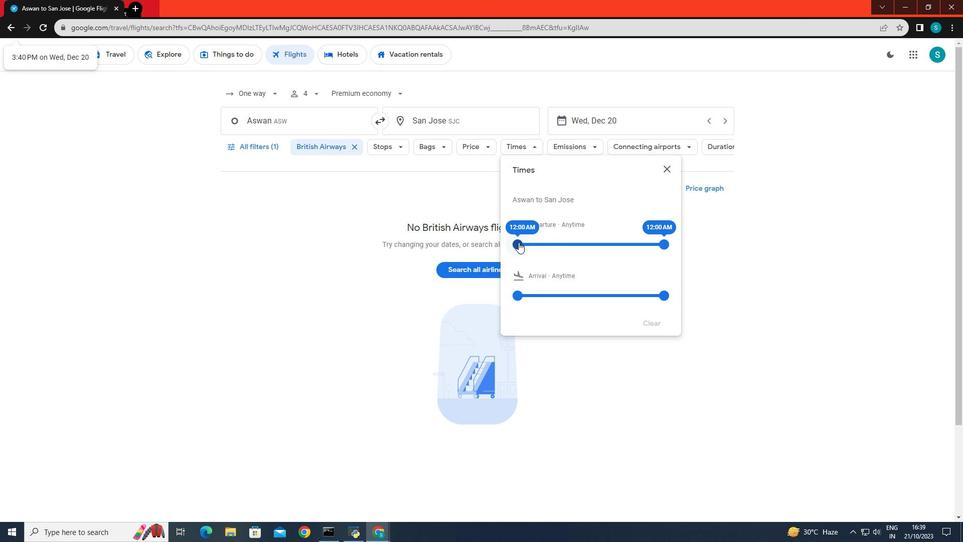 
Action: Mouse pressed left at (519, 242)
Screenshot: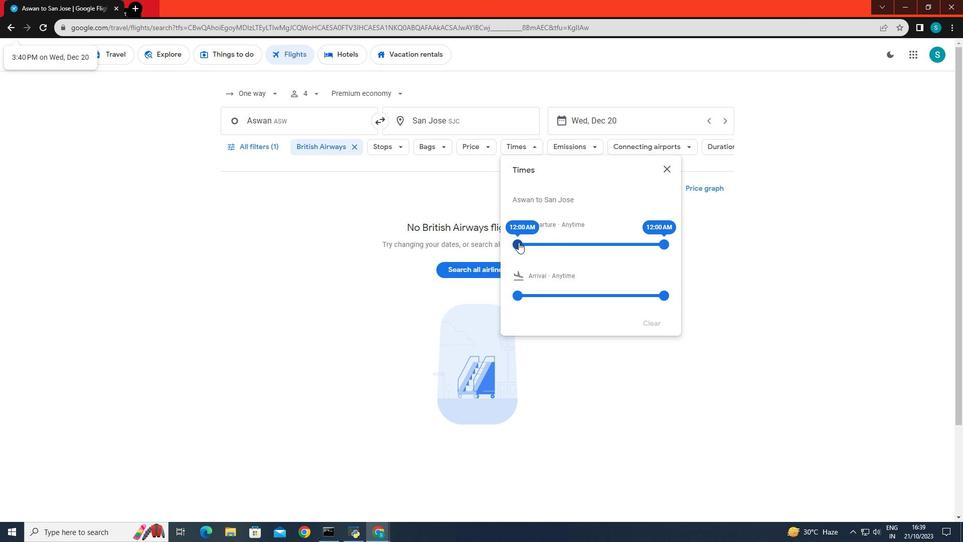 
Action: Mouse moved to (664, 243)
Screenshot: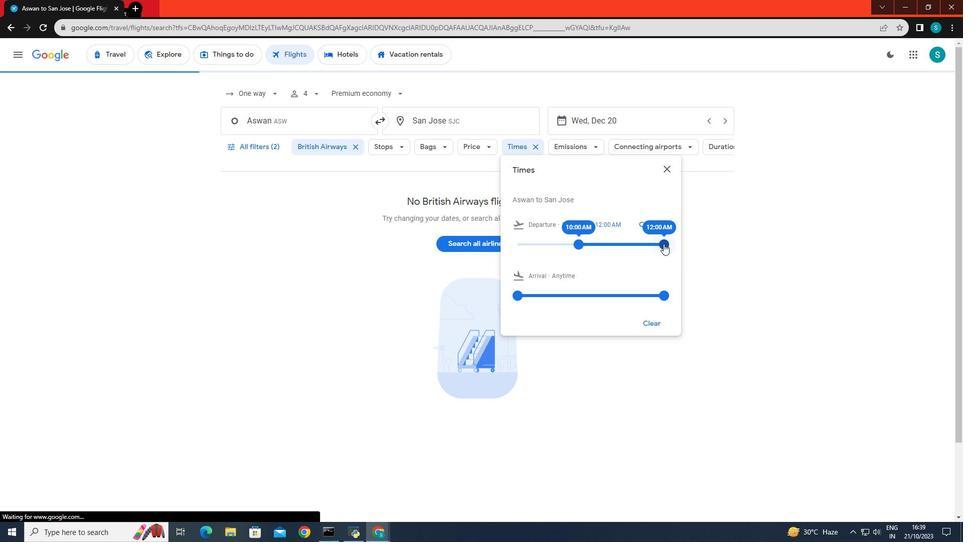 
Action: Mouse pressed left at (664, 243)
Screenshot: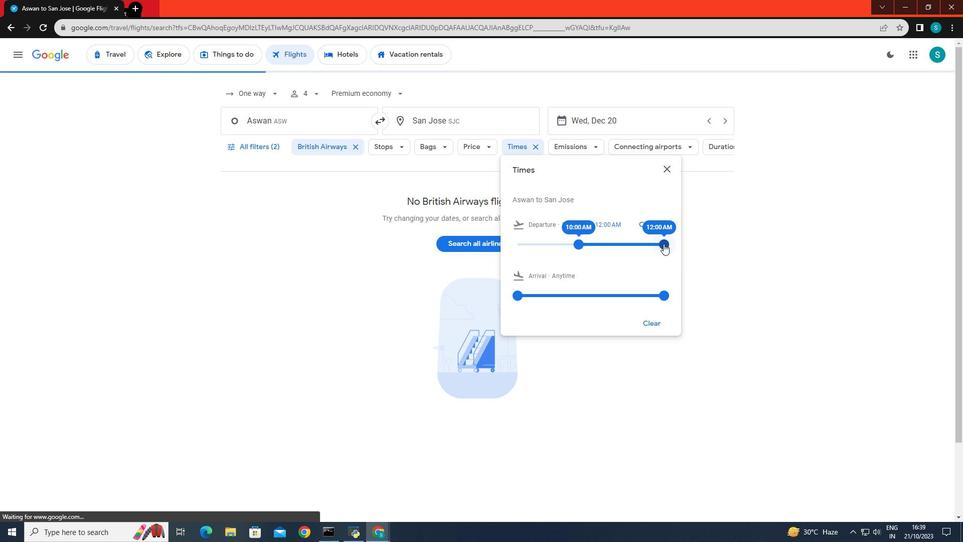 
Action: Mouse moved to (636, 396)
Screenshot: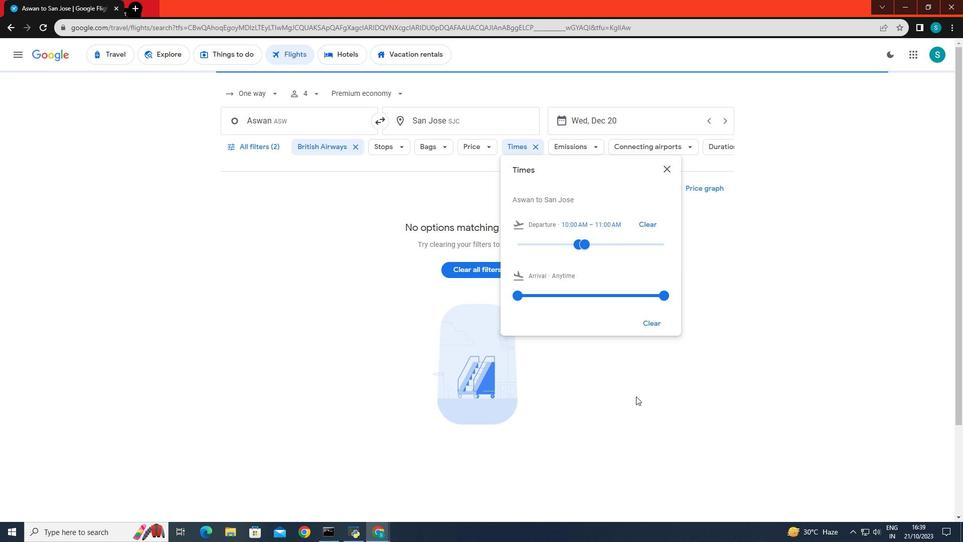 
Action: Mouse pressed left at (636, 396)
Screenshot: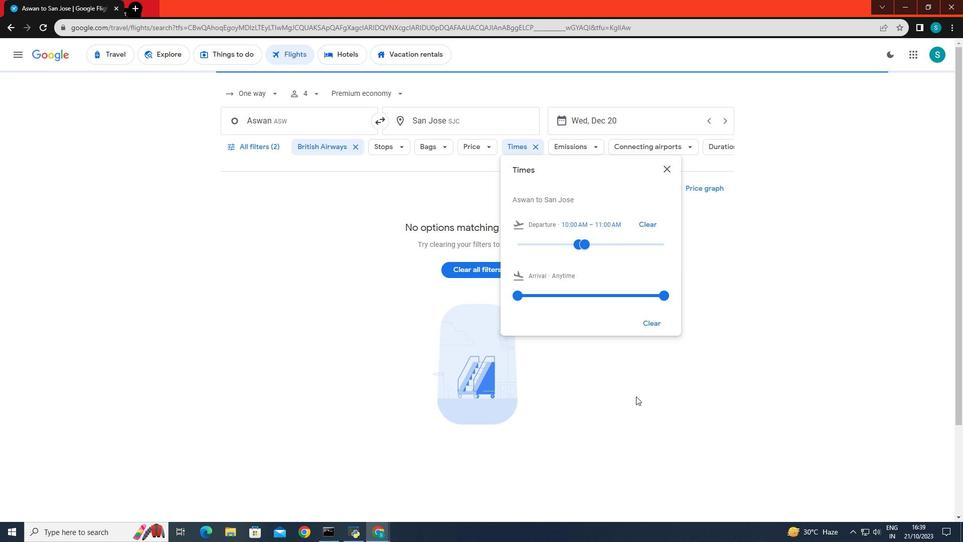 
Action: Mouse moved to (634, 396)
Screenshot: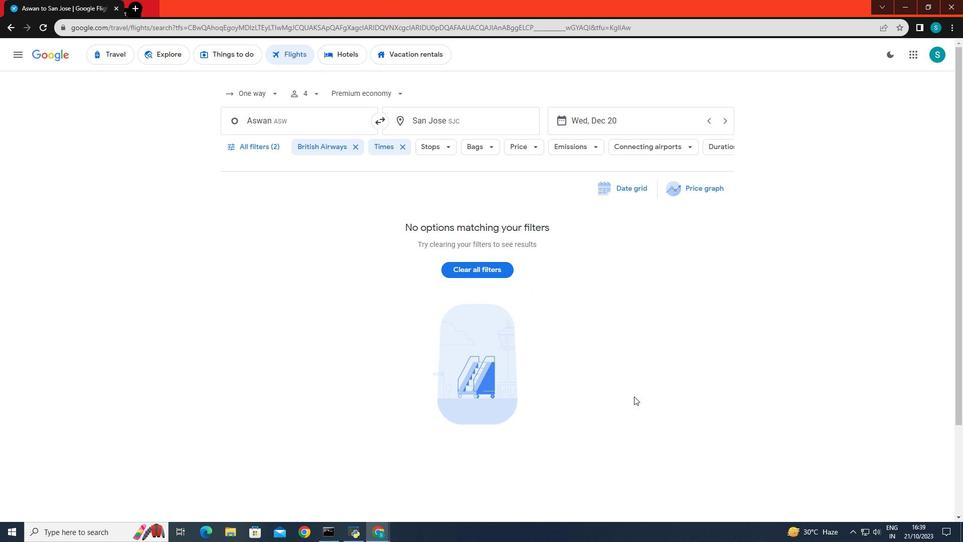 
